 Task: Get directions from Kings Canyon National Park, California, United States to Guadalupe Mountains National Park, Texas, United States departing at 12:00 noon on the 15th of December
Action: Mouse moved to (245, 57)
Screenshot: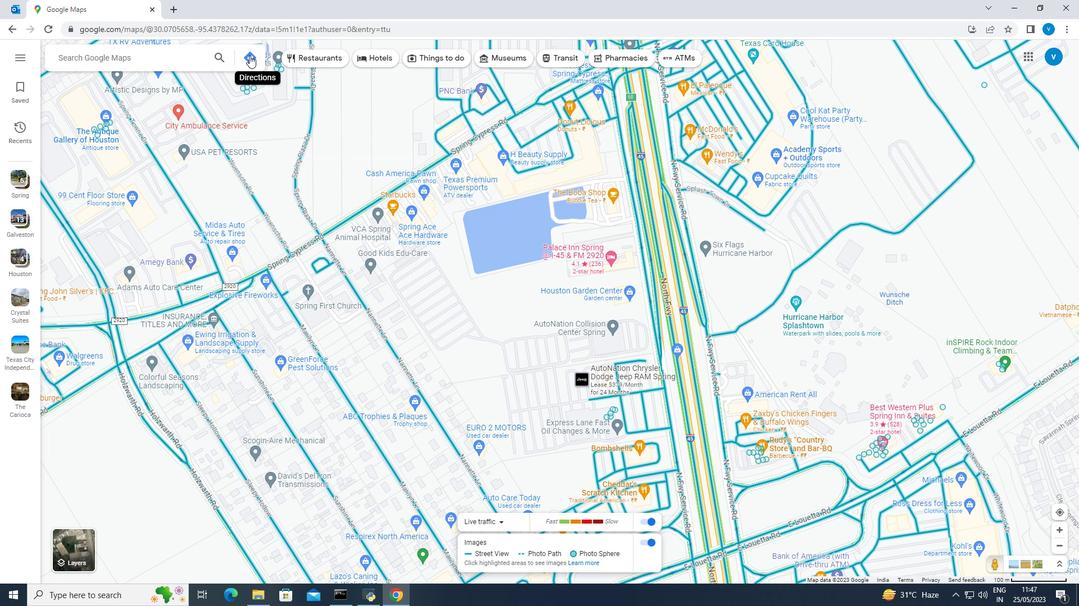 
Action: Mouse pressed left at (245, 57)
Screenshot: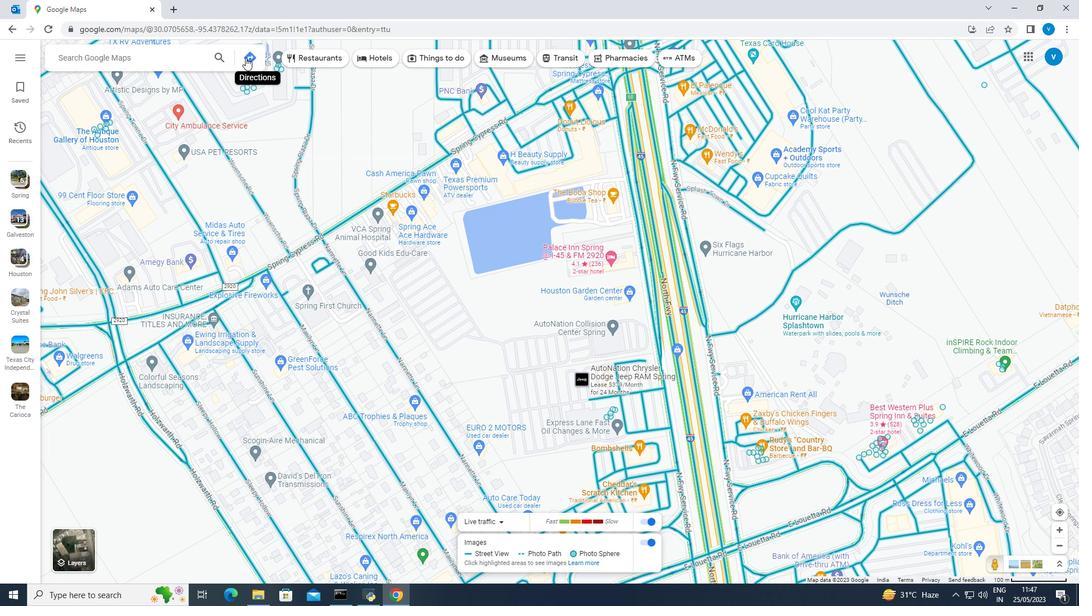 
Action: Mouse moved to (174, 93)
Screenshot: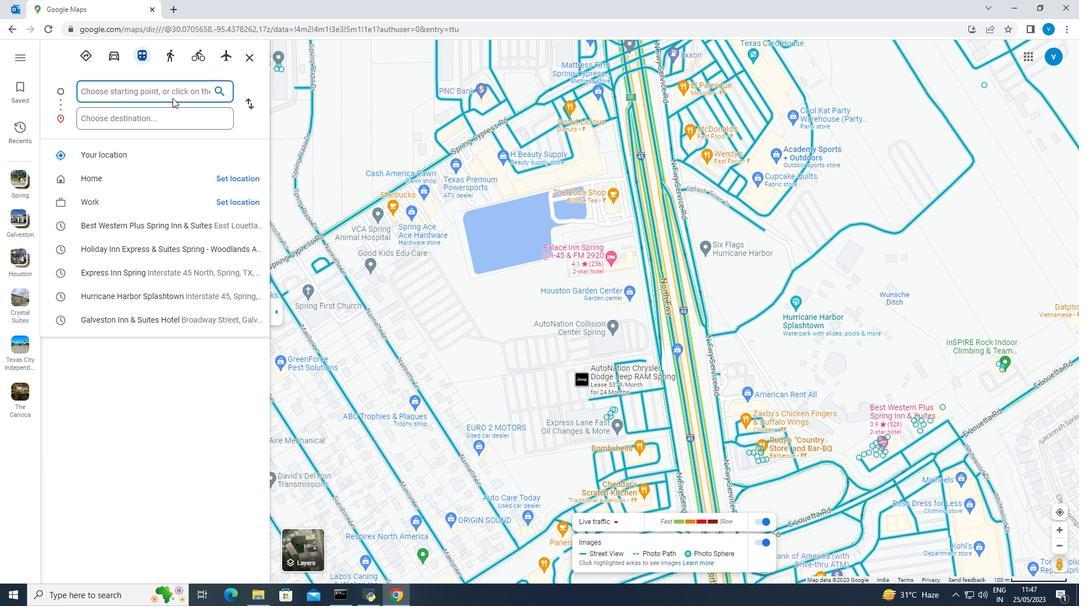 
Action: Key pressed <Key.shift><Key.shift><Key.shift><Key.shift><Key.shift>Kings<Key.space><Key.shift><Key.shift><Key.shift>Canyon<Key.space><Key.shift><Key.shift><Key.shift><Key.shift>National<Key.space><Key.shift><Key.shift><Key.shift><Key.shift>Park,<Key.space><Key.shift><Key.shift><Key.shift><Key.shift><Key.shift>California,<Key.space><Key.shift>United<Key.space><Key.shift><Key.shift><Key.shift><Key.shift><Key.shift>States
Screenshot: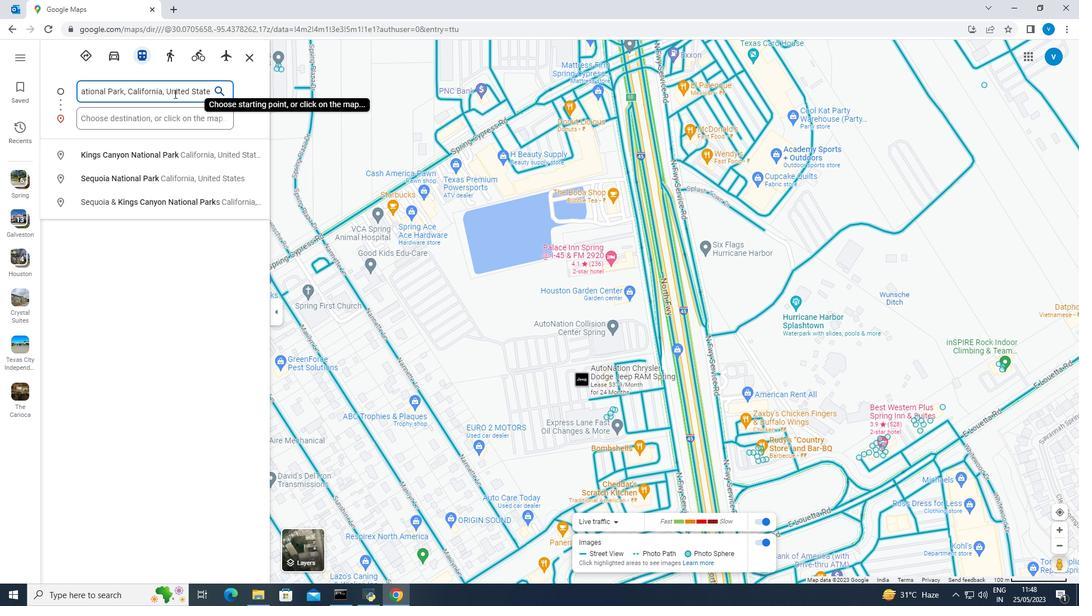 
Action: Mouse moved to (189, 118)
Screenshot: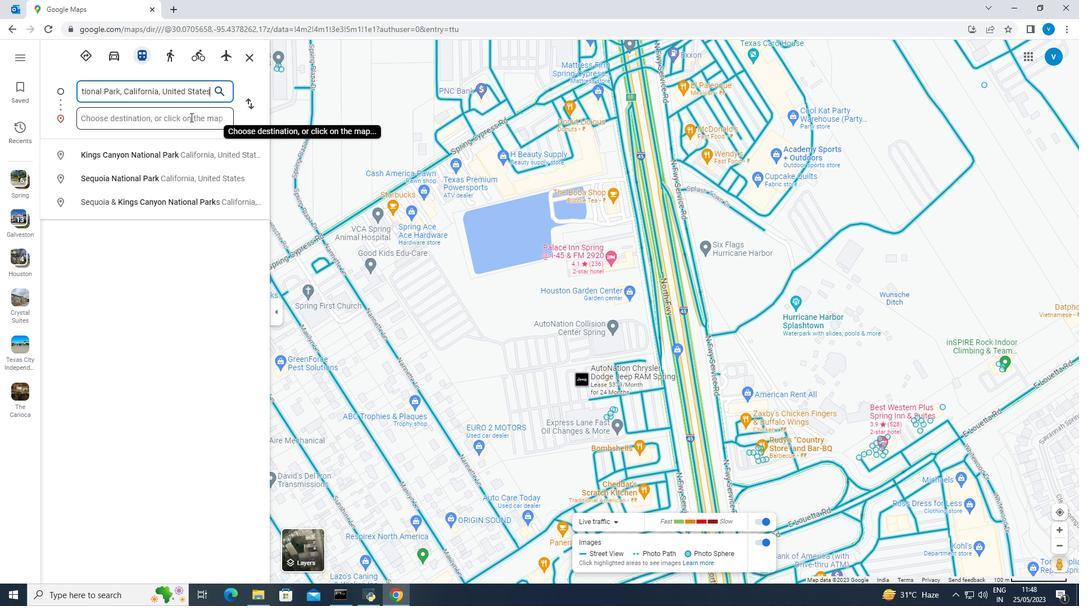 
Action: Mouse pressed left at (189, 118)
Screenshot: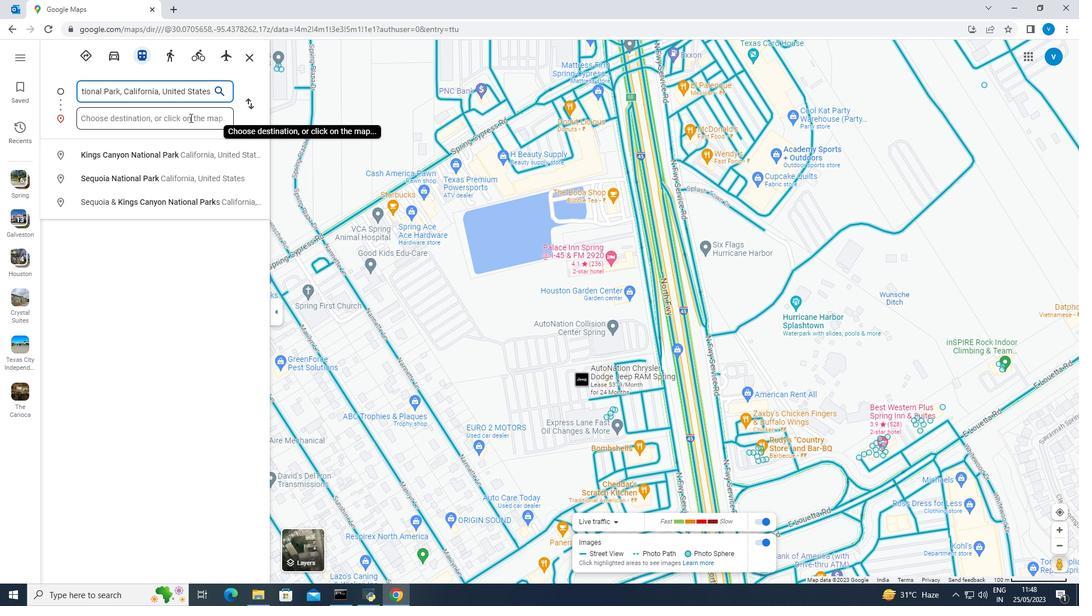 
Action: Mouse moved to (189, 118)
Screenshot: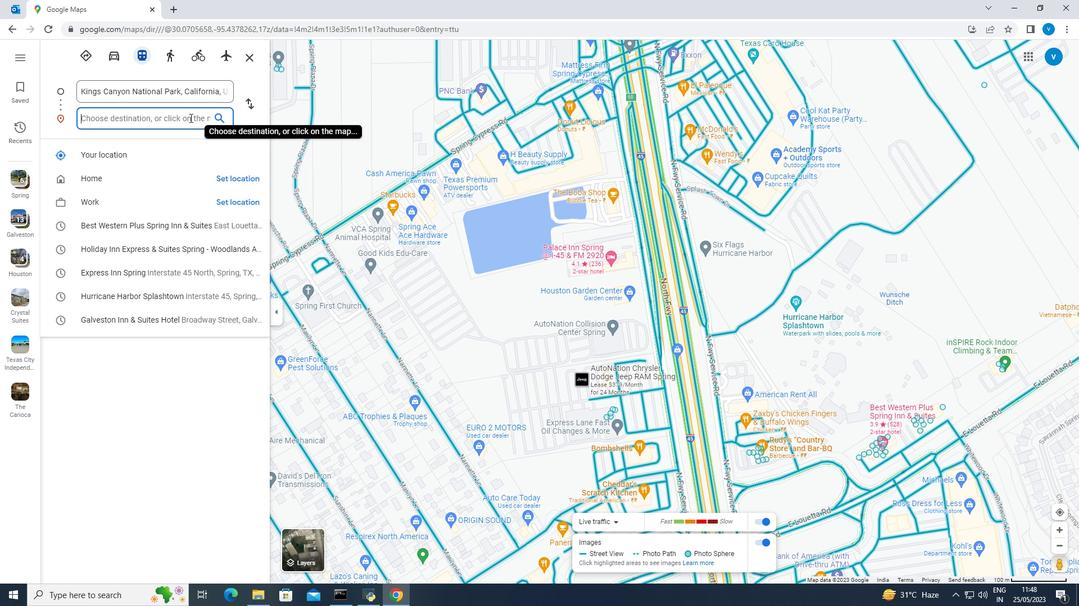 
Action: Key pressed <Key.shift><Key.shift><Key.shift><Key.shift>Guadalupe<Key.space><Key.shift><Key.shift><Key.shift><Key.shift>Mountains<Key.space><Key.shift><Key.shift>National<Key.space><Key.shift><Key.shift><Key.shift><Key.shift><Key.shift><Key.shift><Key.shift><Key.shift><Key.shift><Key.shift><Key.shift><Key.shift><Key.shift><Key.shift><Key.shift><Key.shift><Key.shift>Park,<Key.space><Key.shift><Key.shift><Key.shift><Key.shift><Key.shift><Key.shift>Texas,<Key.space><Key.shift><Key.shift><Key.shift>United<Key.space><Key.shift><Key.shift><Key.shift><Key.shift><Key.shift><Key.shift><Key.shift><Key.shift>s<Key.backspace><Key.shift><Key.shift><Key.shift><Key.shift><Key.shift>States<Key.enter>
Screenshot: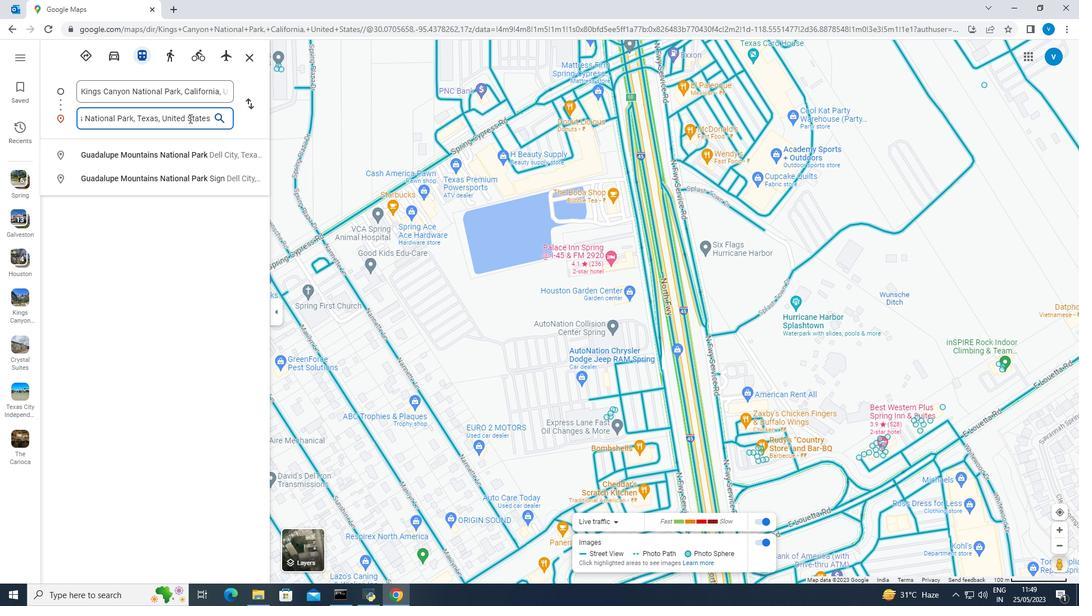 
Action: Mouse moved to (123, 153)
Screenshot: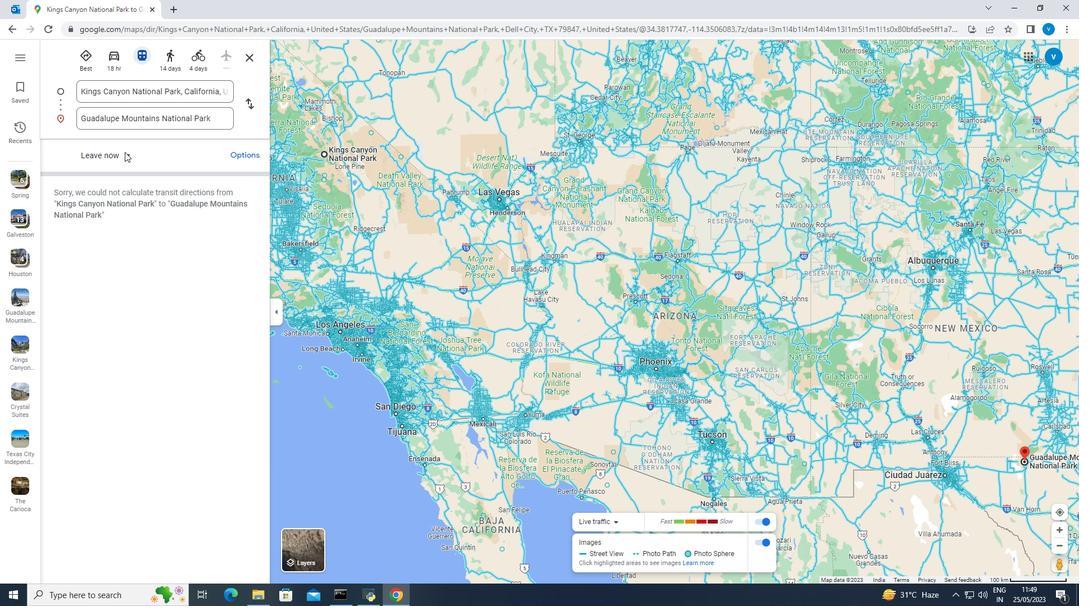 
Action: Mouse pressed left at (123, 153)
Screenshot: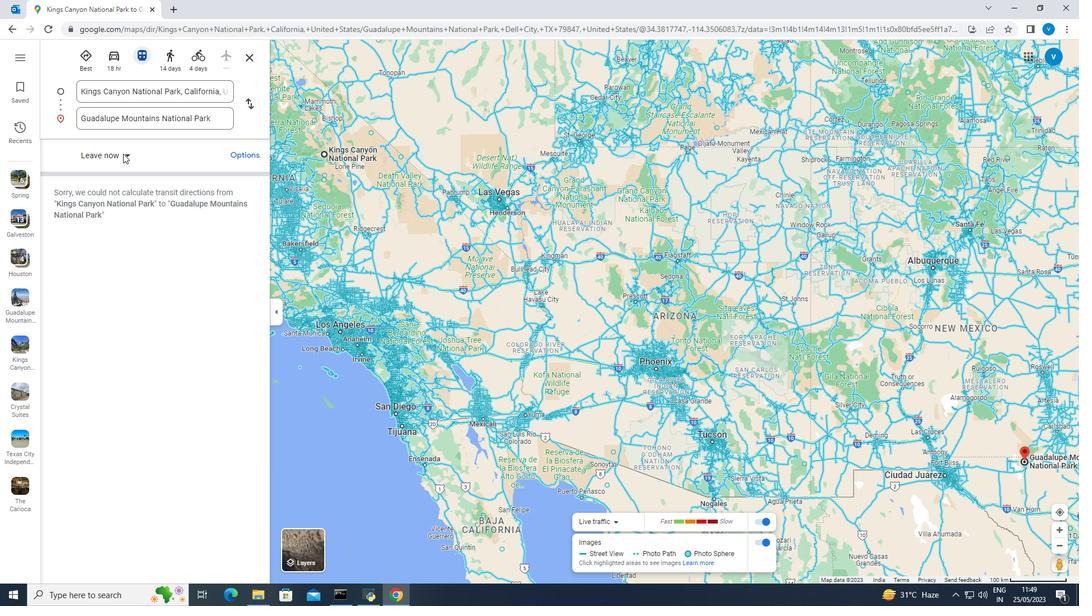 
Action: Mouse moved to (123, 190)
Screenshot: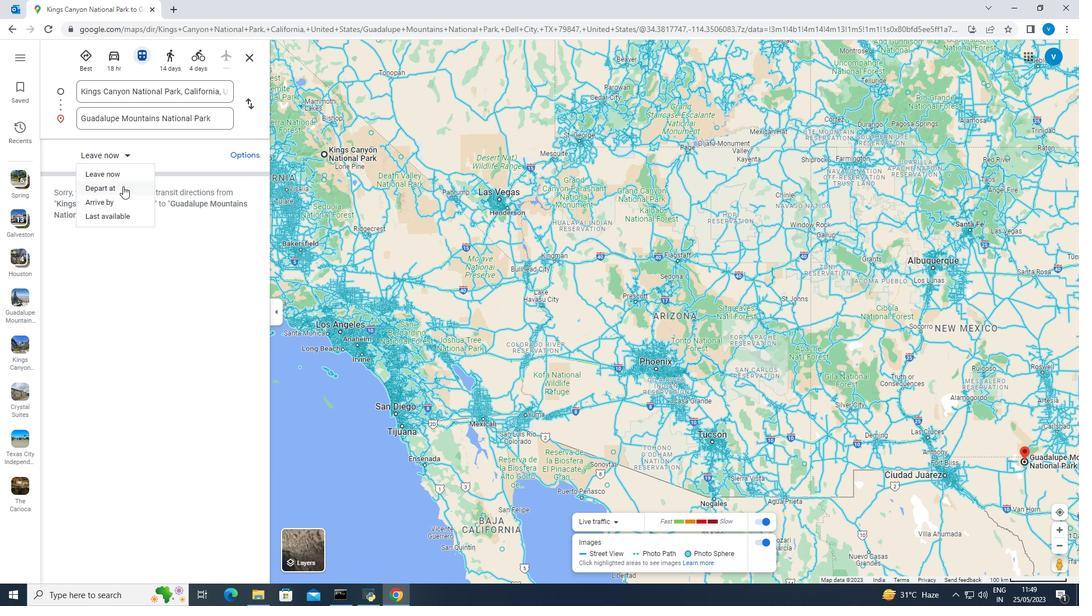 
Action: Mouse pressed left at (123, 190)
Screenshot: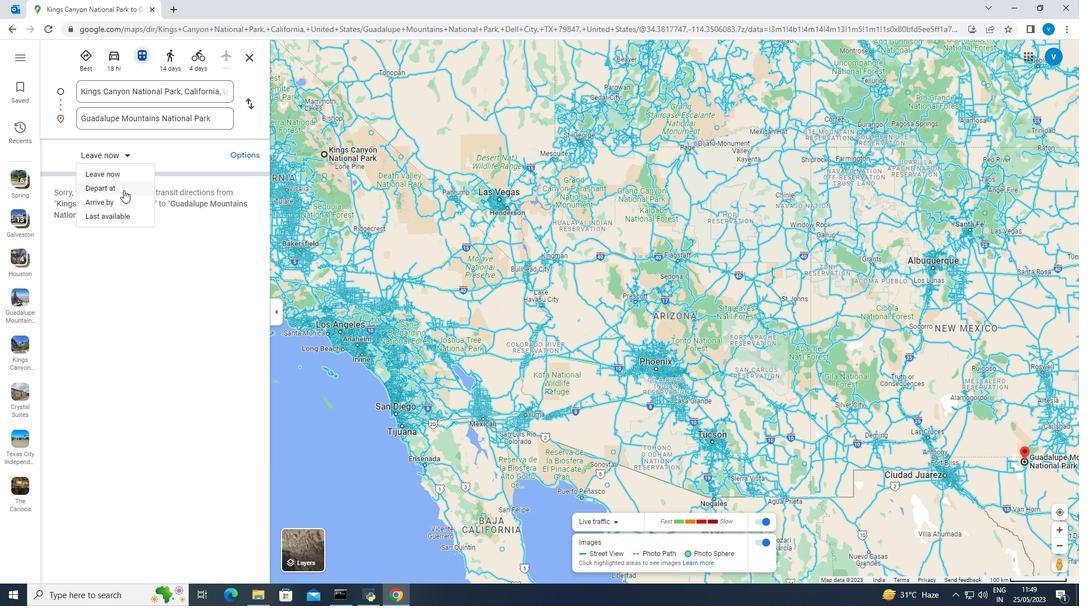 
Action: Mouse moved to (150, 171)
Screenshot: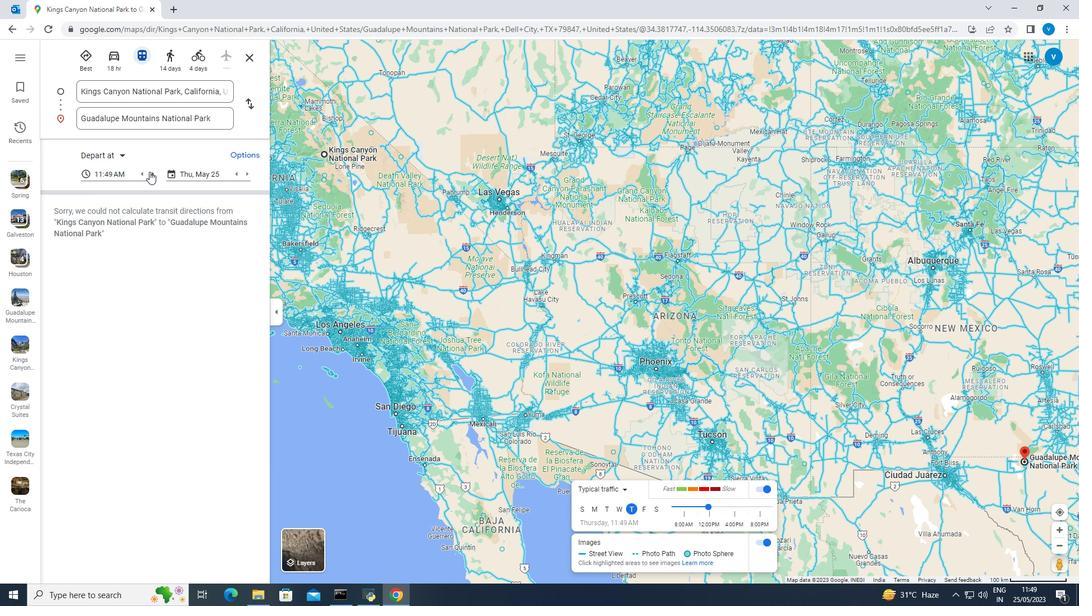 
Action: Mouse pressed left at (150, 171)
Screenshot: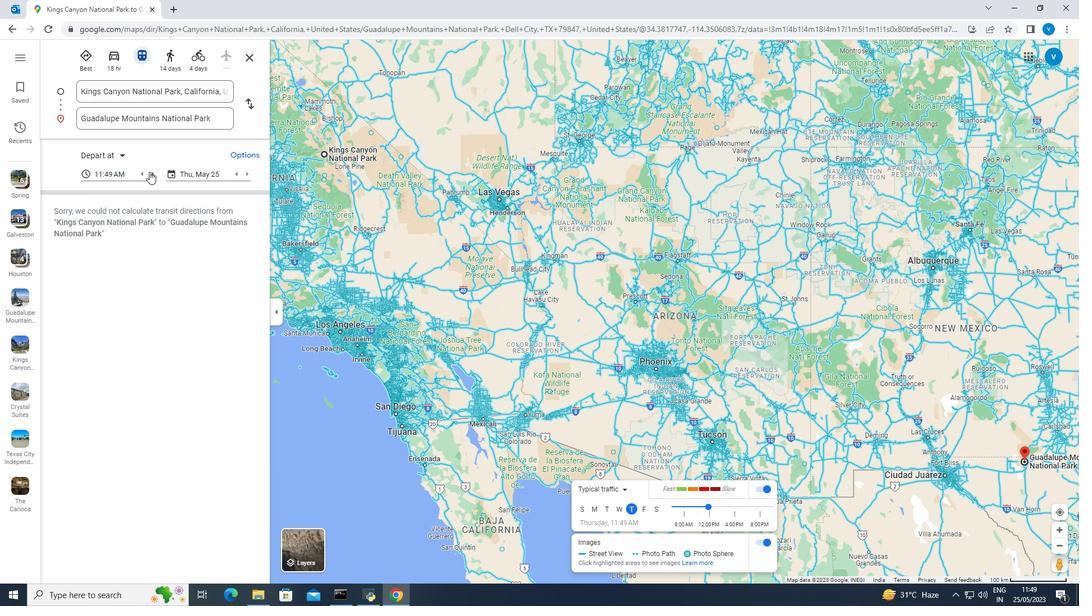 
Action: Mouse moved to (120, 176)
Screenshot: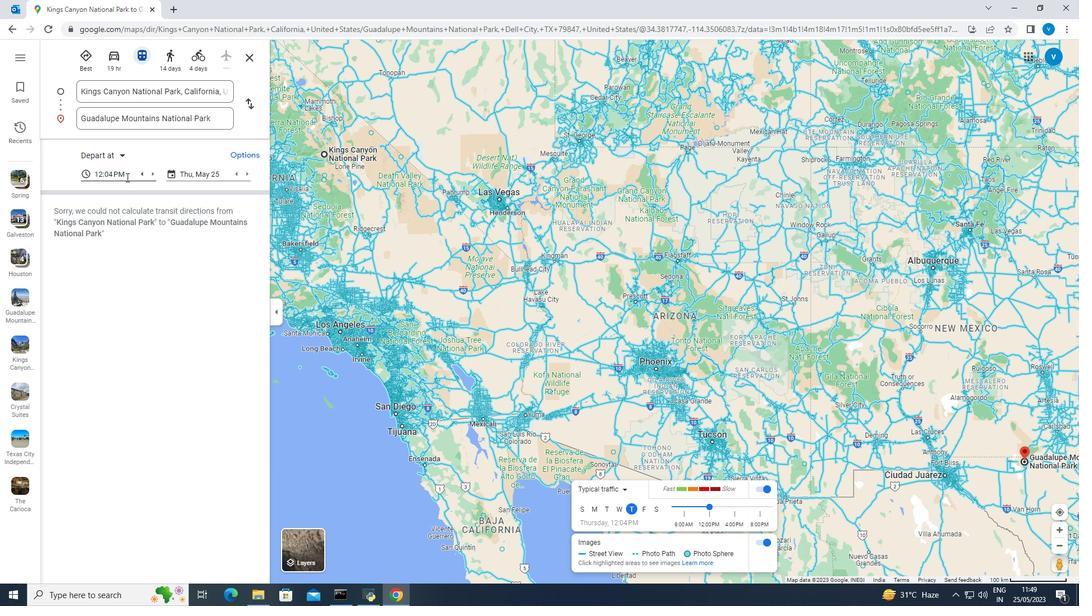 
Action: Mouse pressed left at (120, 176)
Screenshot: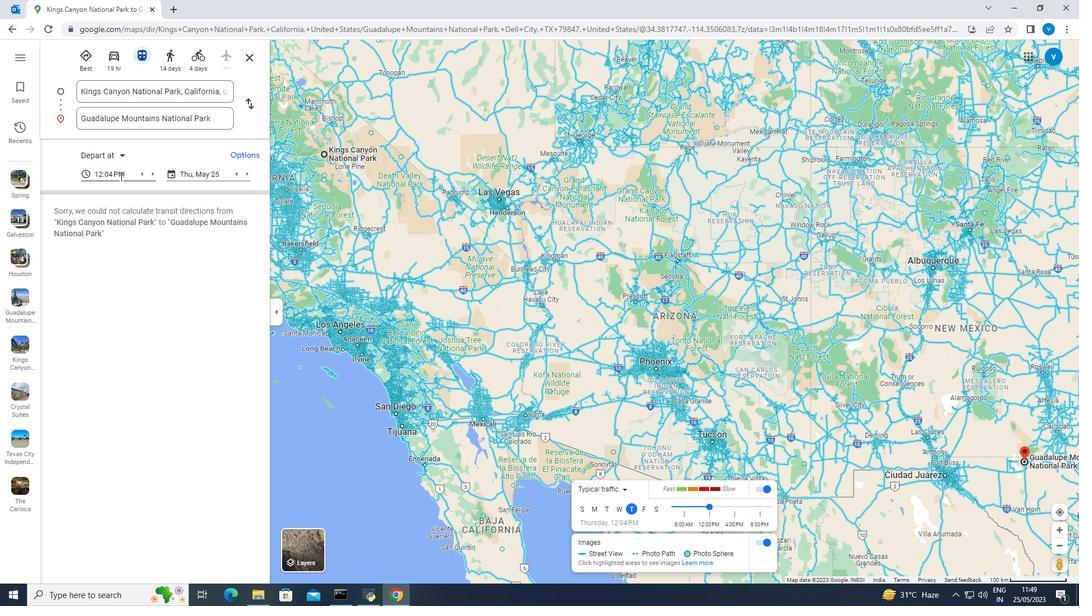 
Action: Mouse moved to (106, 305)
Screenshot: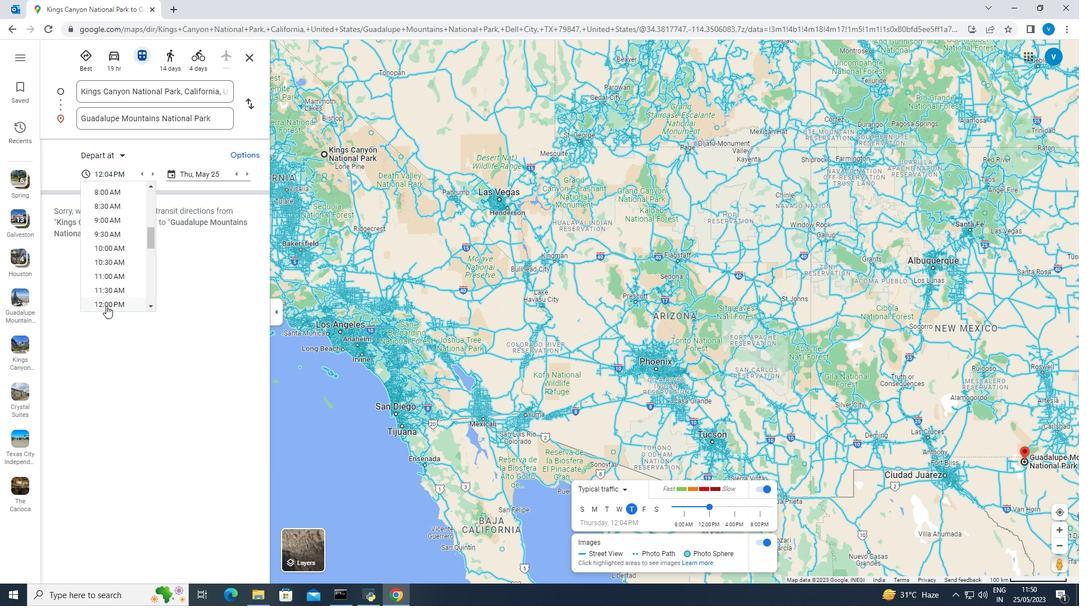
Action: Mouse pressed left at (106, 305)
Screenshot: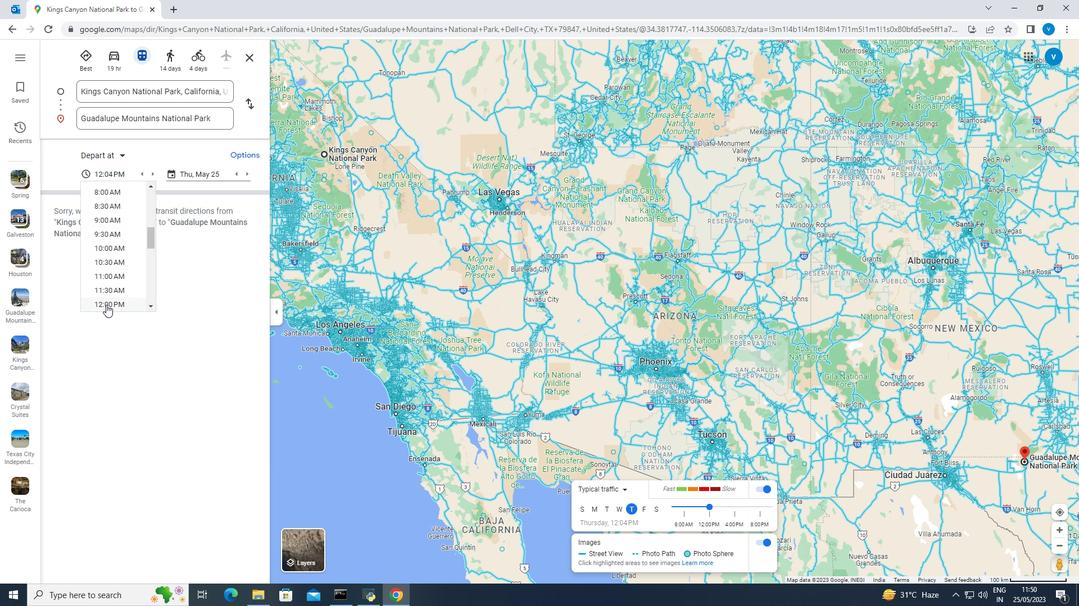 
Action: Mouse moved to (209, 173)
Screenshot: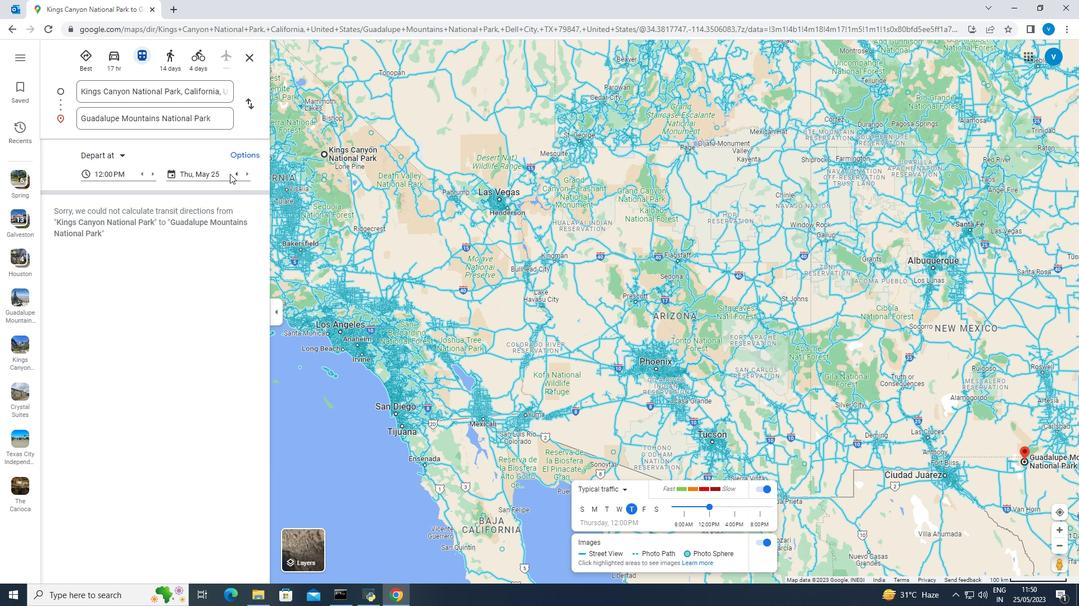 
Action: Mouse pressed left at (209, 173)
Screenshot: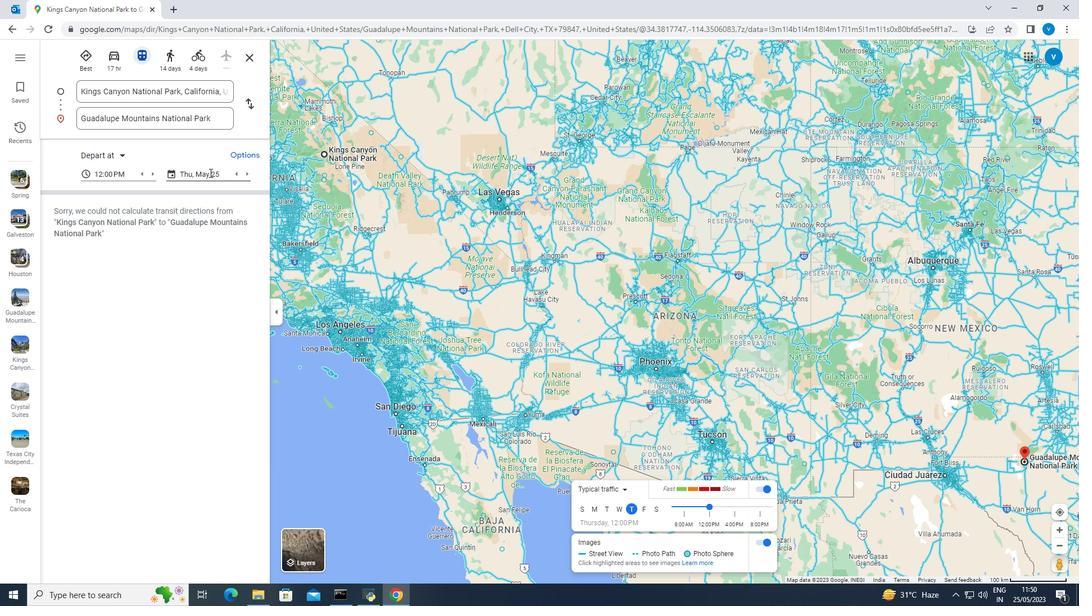 
Action: Mouse moved to (261, 196)
Screenshot: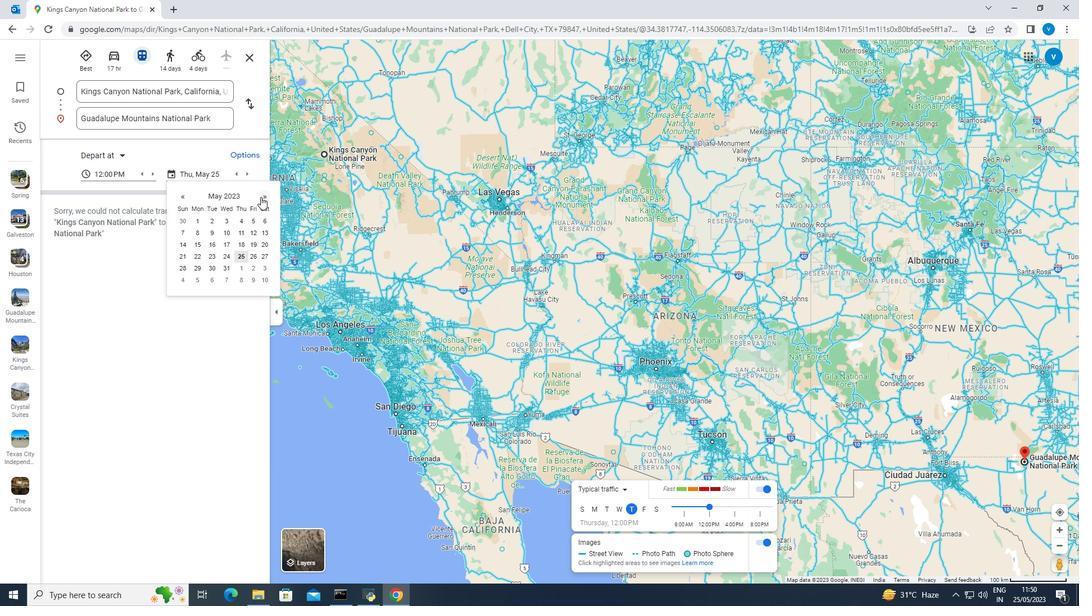 
Action: Mouse pressed left at (261, 196)
Screenshot: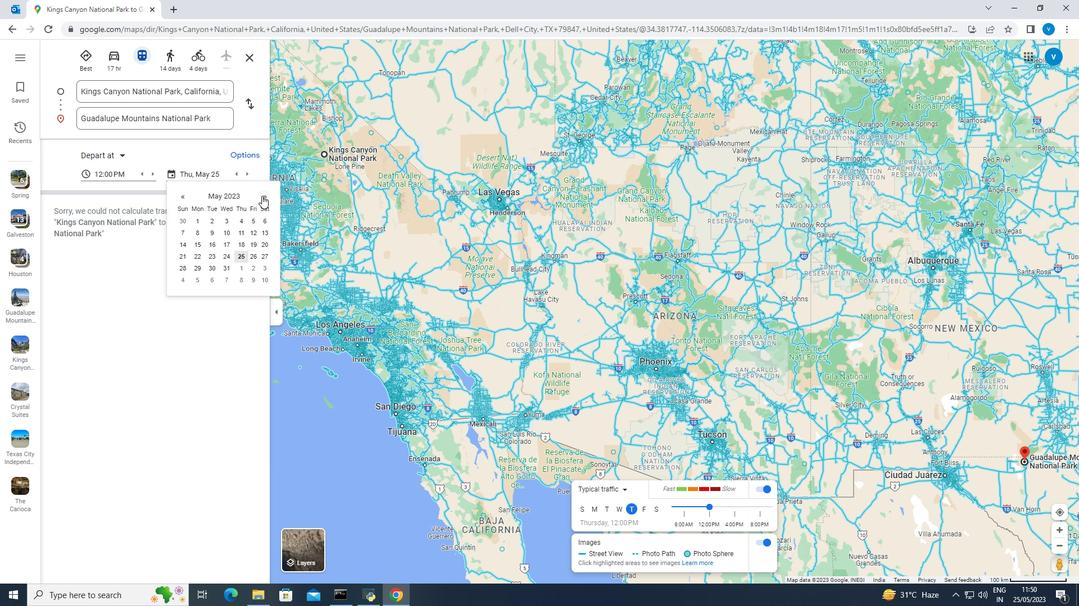 
Action: Mouse moved to (262, 195)
Screenshot: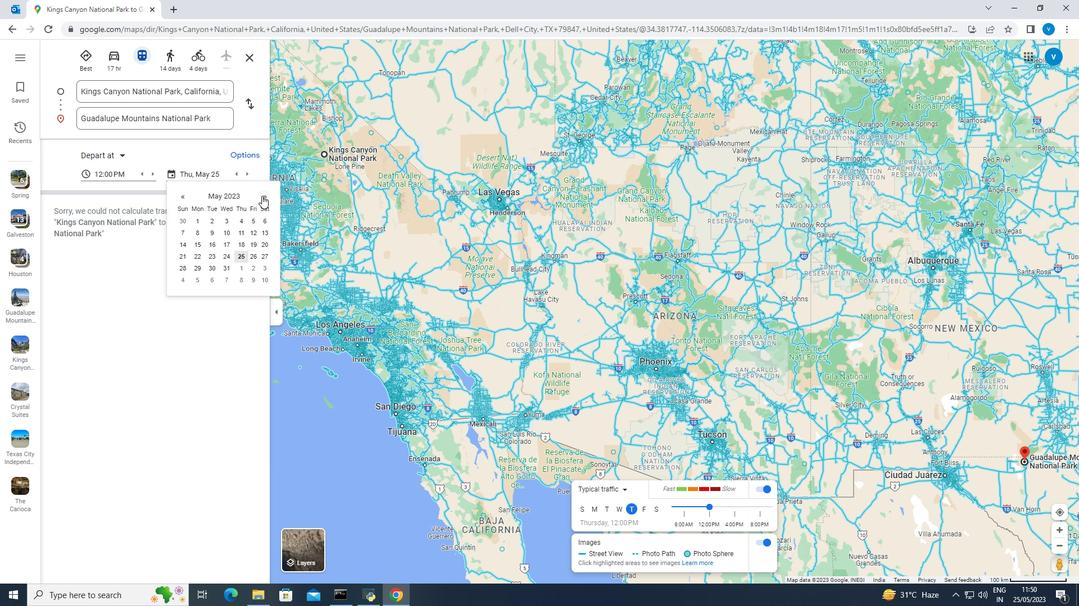 
Action: Mouse pressed left at (262, 195)
Screenshot: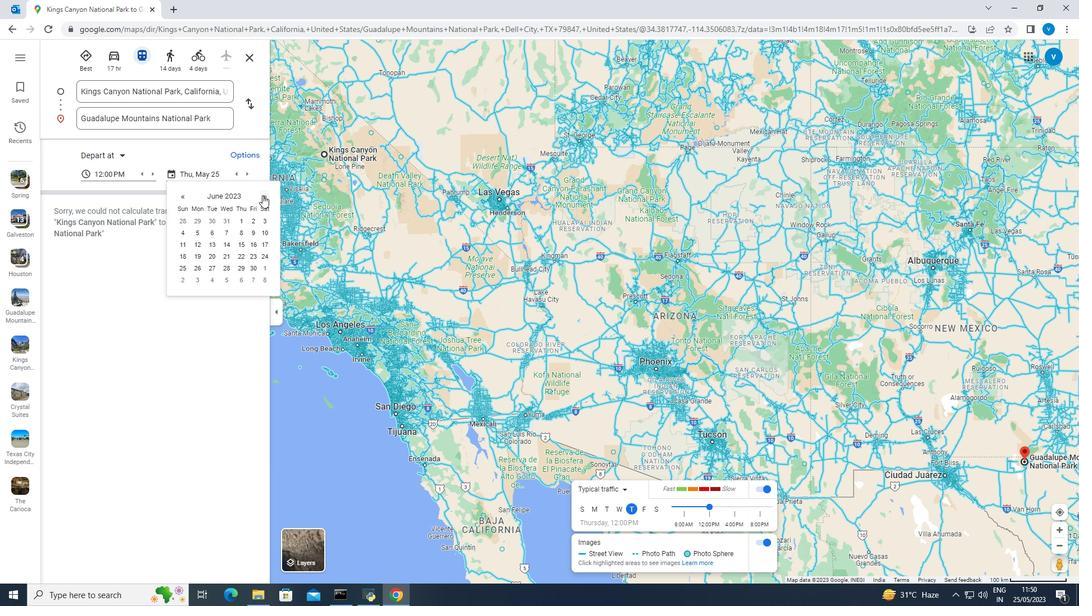 
Action: Mouse moved to (263, 195)
Screenshot: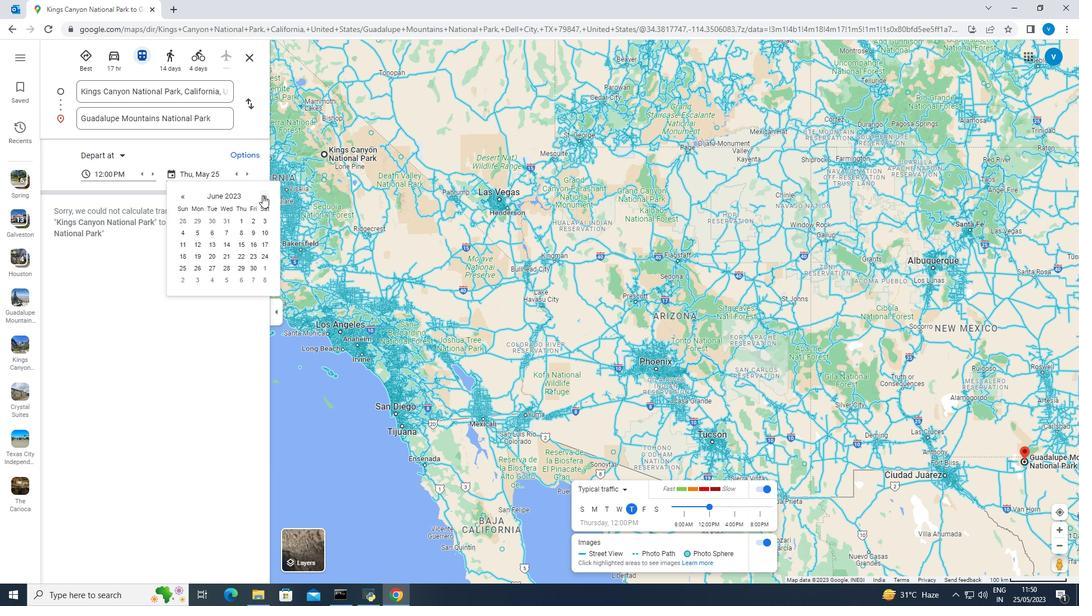 
Action: Mouse pressed left at (263, 195)
Screenshot: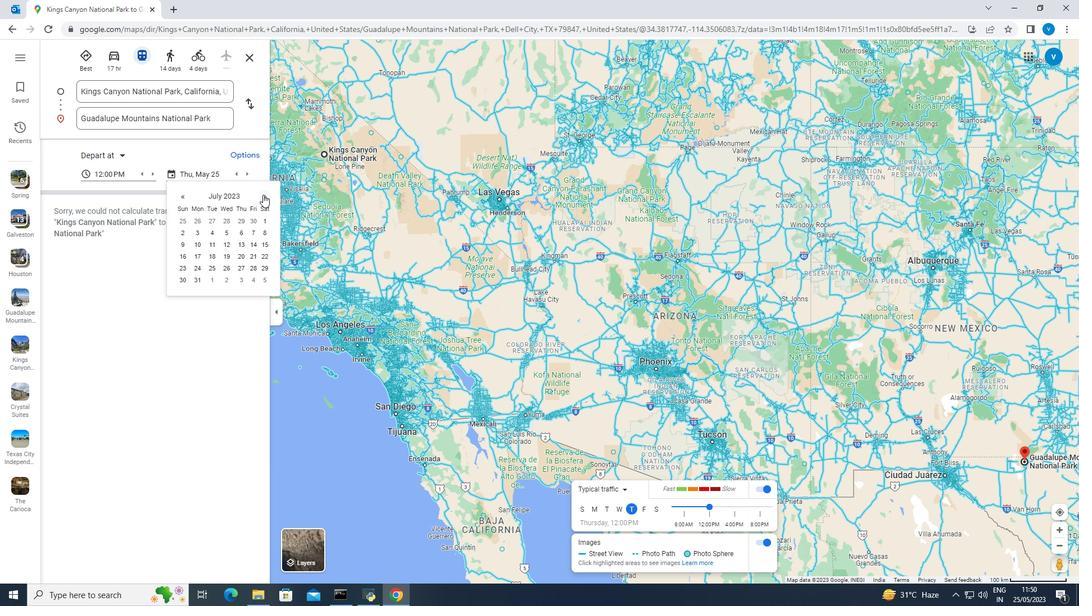
Action: Mouse moved to (264, 195)
Screenshot: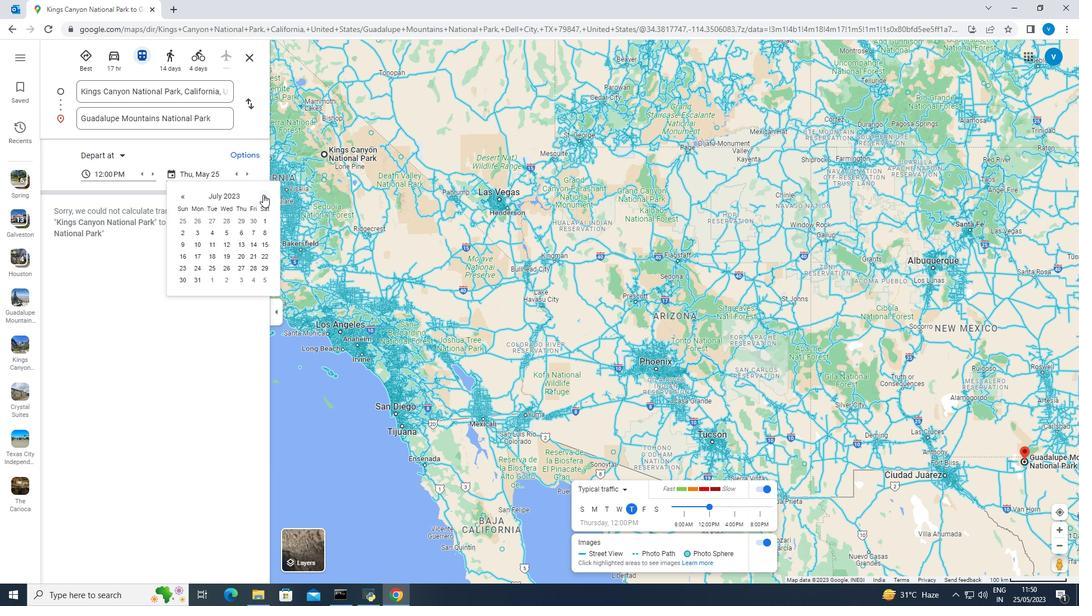
Action: Mouse pressed left at (264, 195)
Screenshot: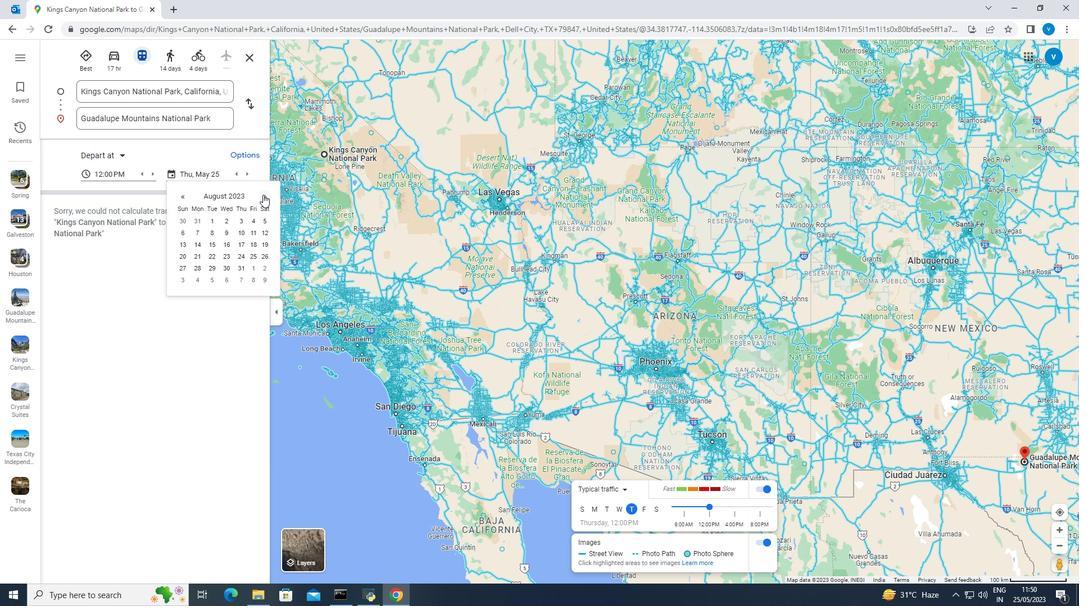 
Action: Mouse moved to (264, 194)
Screenshot: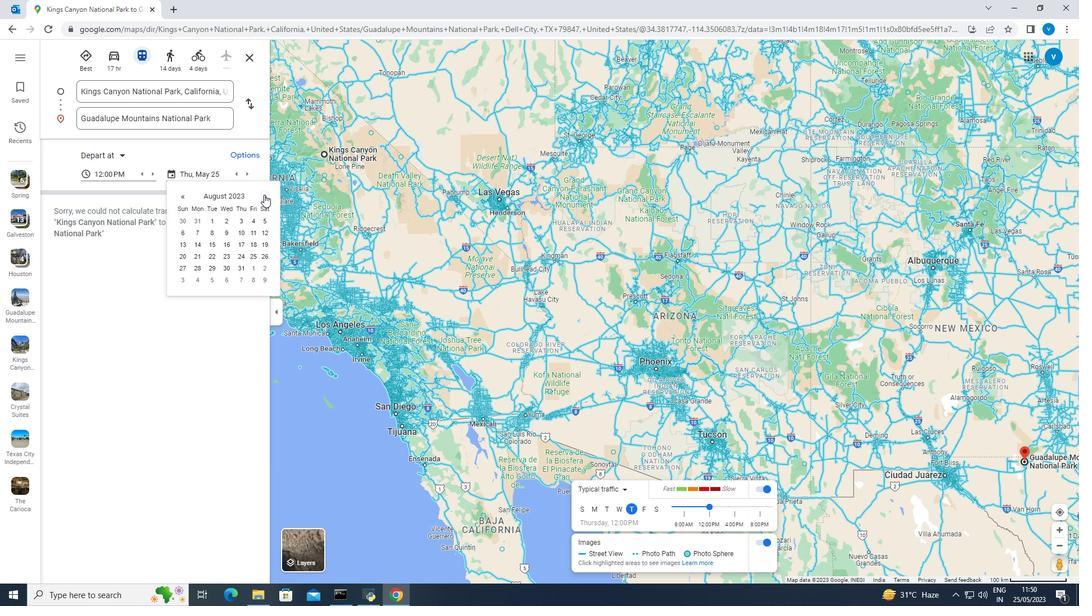 
Action: Mouse pressed left at (264, 194)
Screenshot: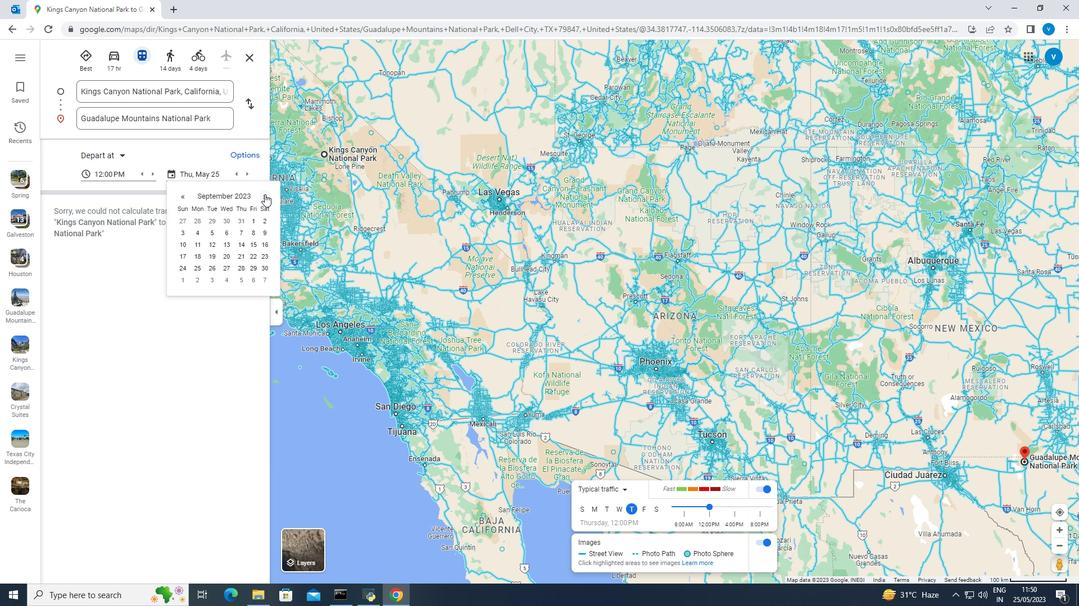 
Action: Mouse pressed left at (264, 194)
Screenshot: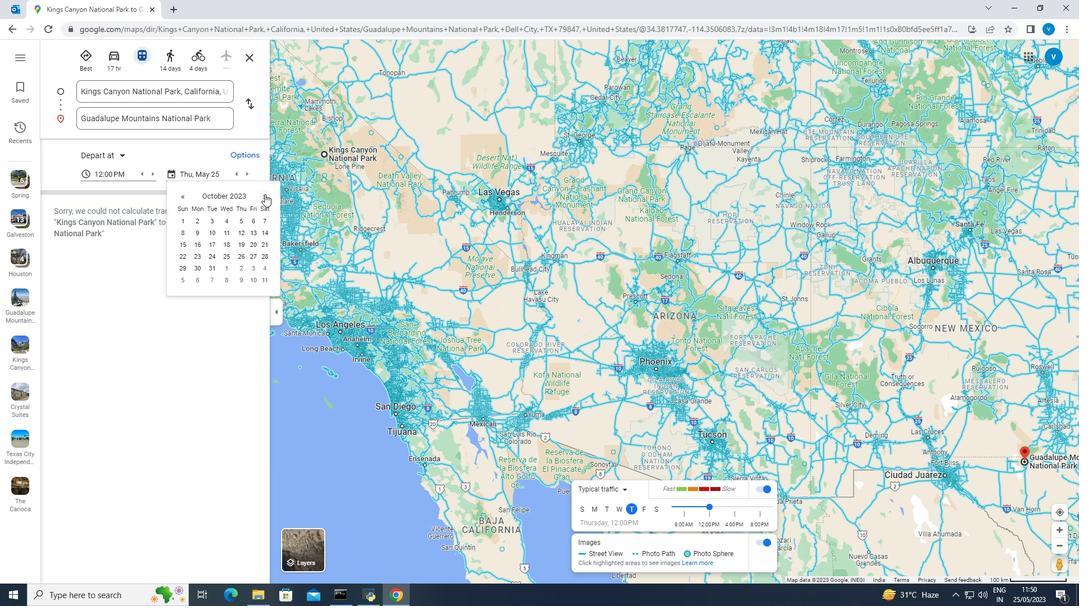 
Action: Mouse moved to (265, 193)
Screenshot: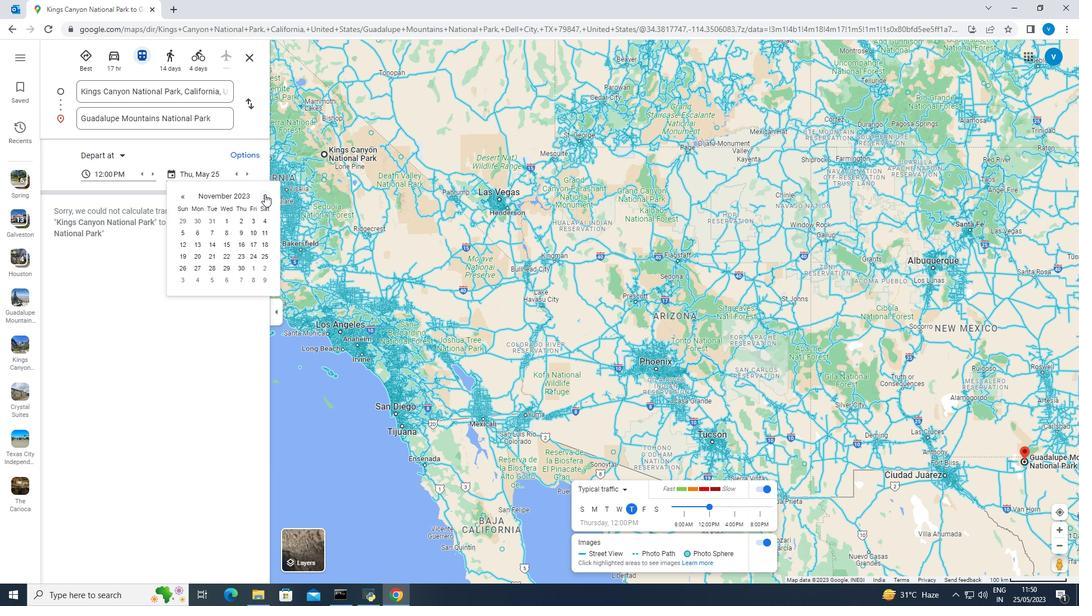 
Action: Mouse pressed left at (265, 193)
Screenshot: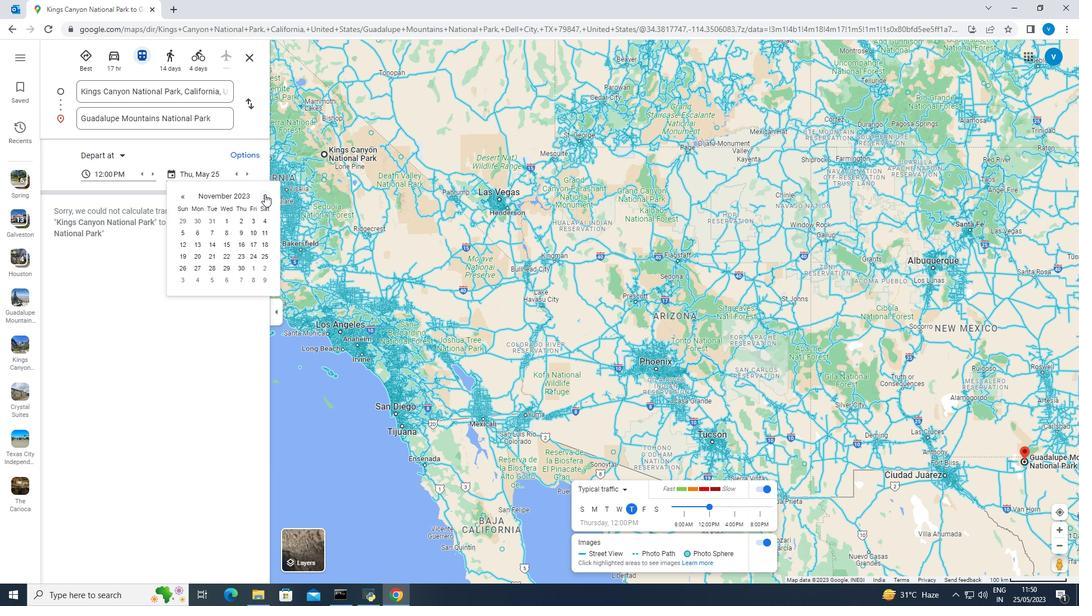 
Action: Mouse moved to (248, 242)
Screenshot: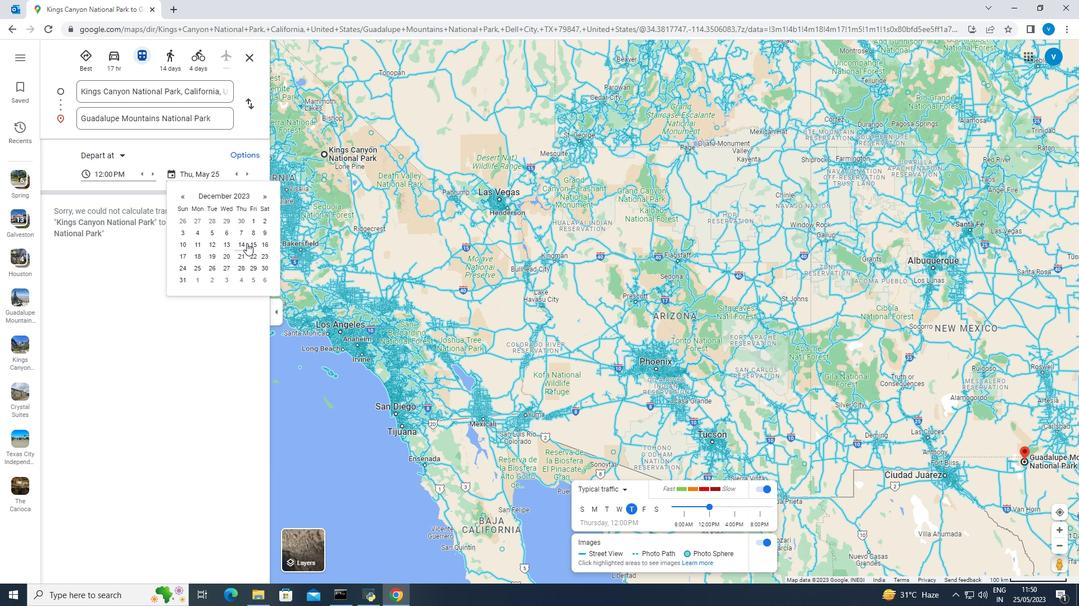 
Action: Mouse pressed left at (248, 242)
Screenshot: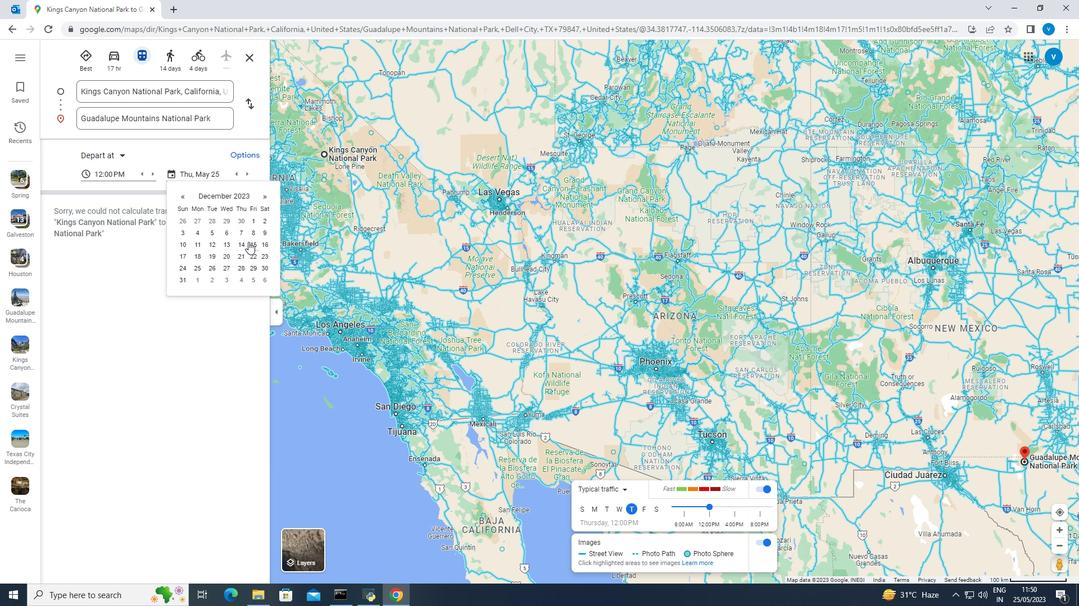 
Action: Mouse moved to (471, 393)
Screenshot: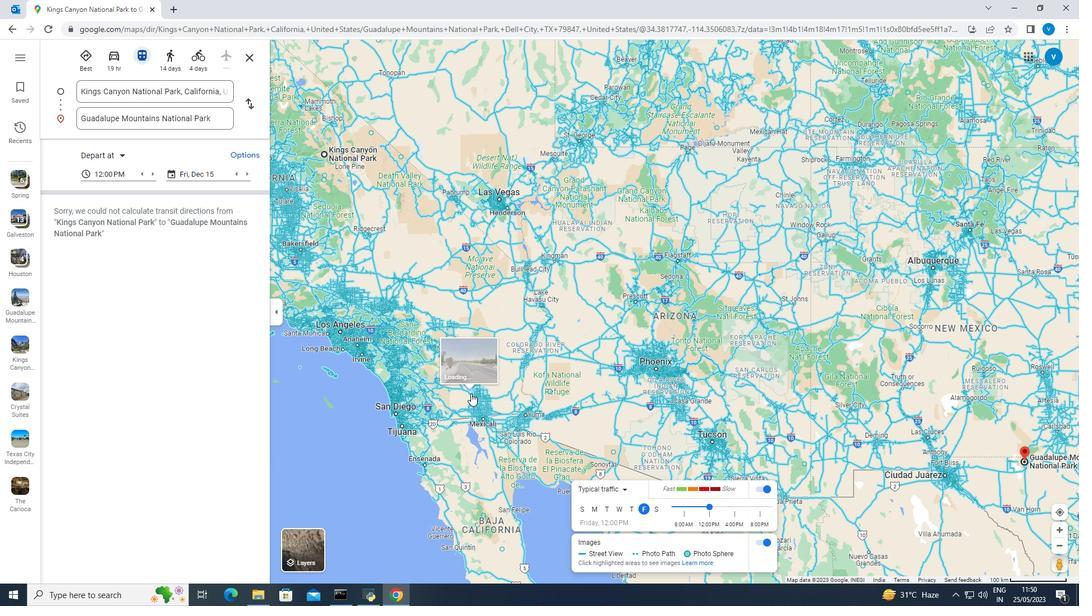 
Action: Mouse scrolled (471, 394) with delta (0, 0)
Screenshot: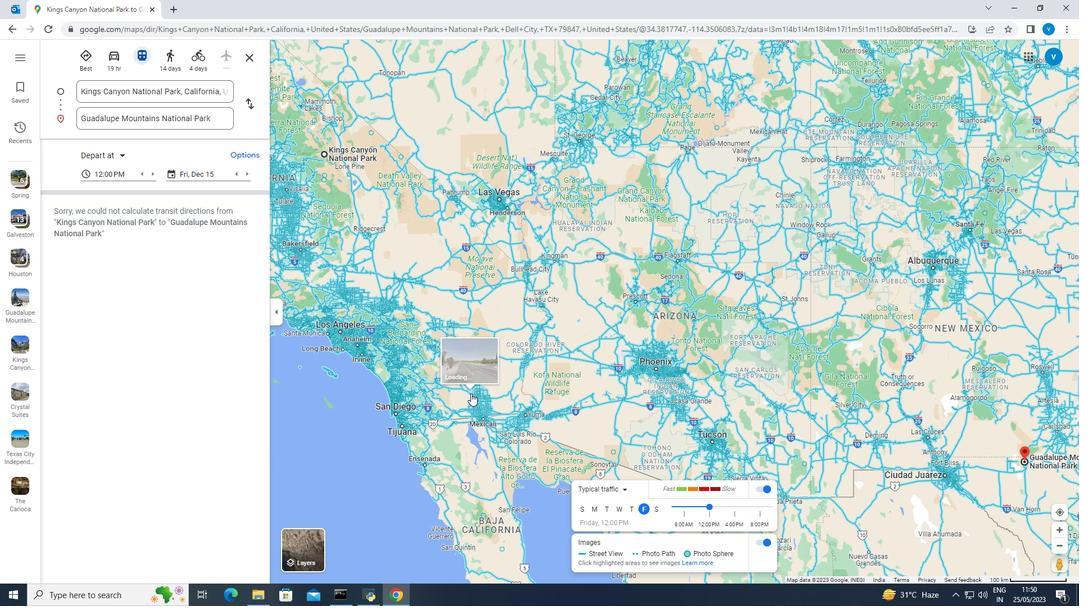 
Action: Mouse scrolled (471, 394) with delta (0, 0)
Screenshot: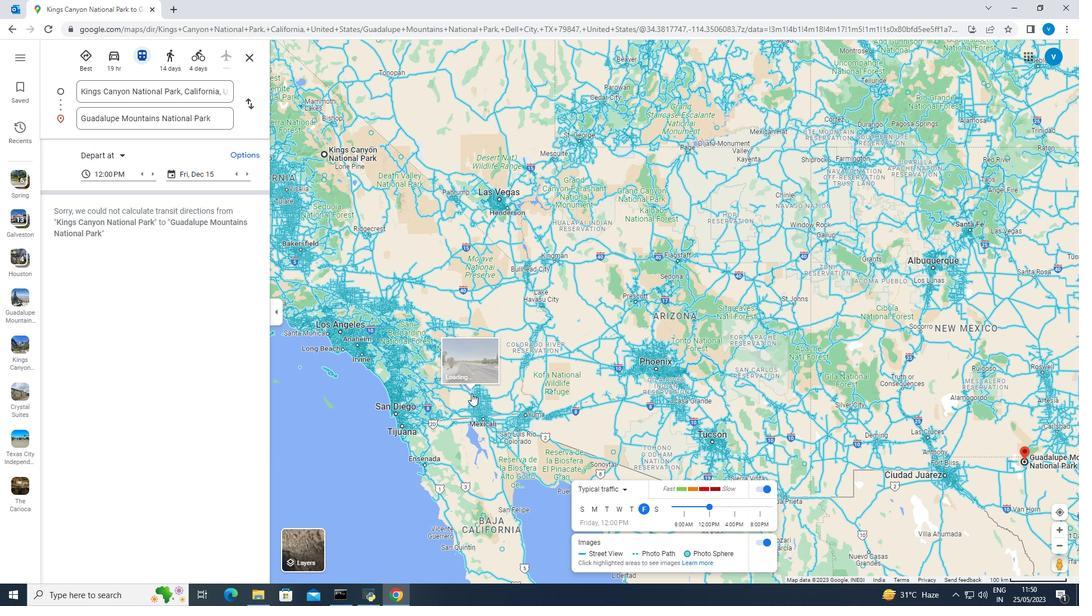 
Action: Mouse scrolled (471, 394) with delta (0, 0)
Screenshot: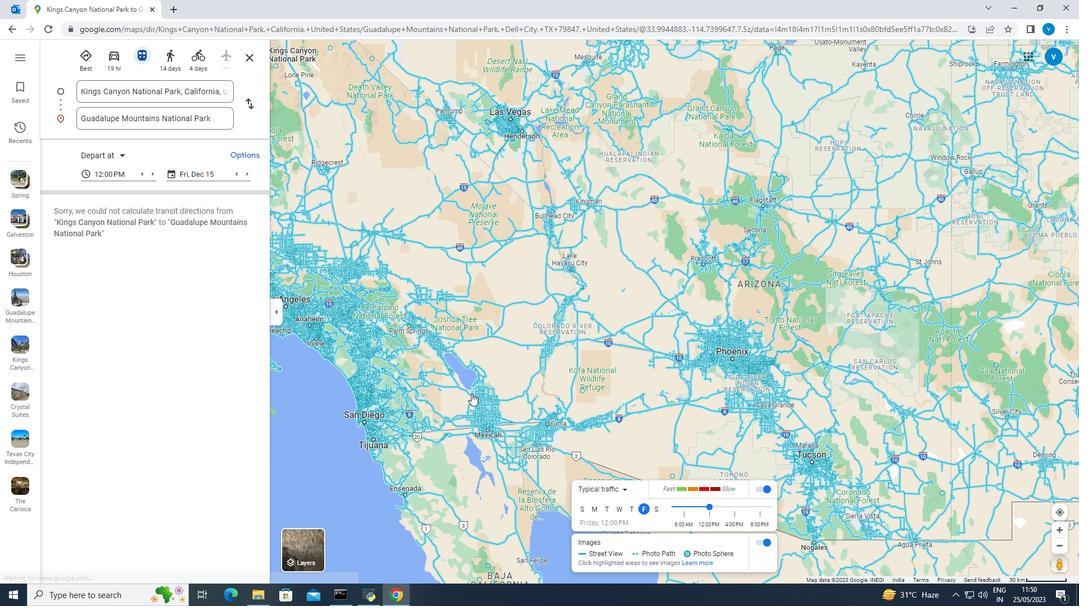 
Action: Mouse scrolled (471, 394) with delta (0, 0)
Screenshot: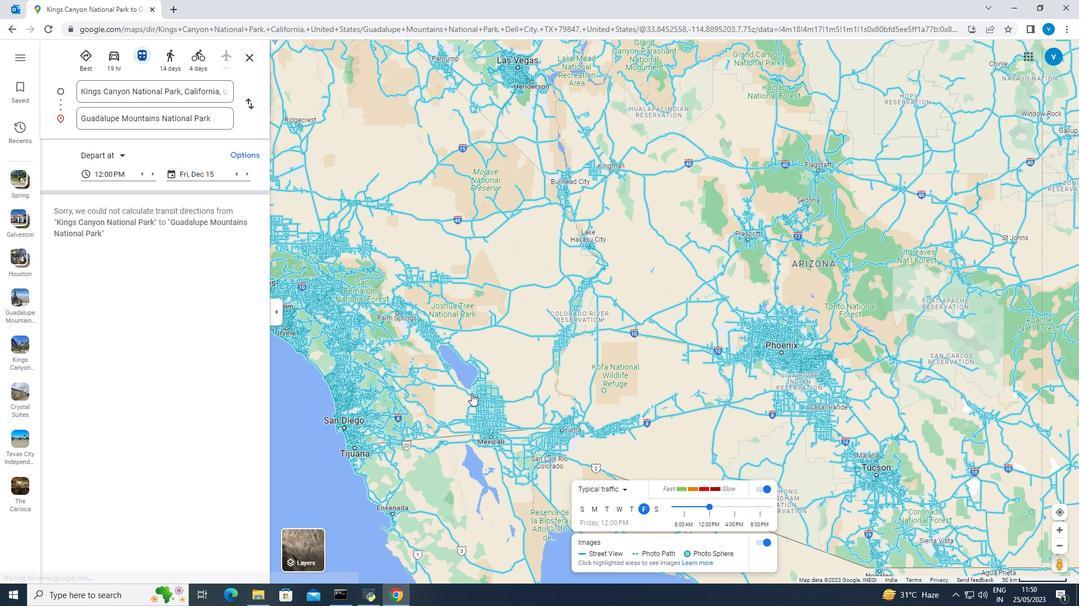 
Action: Mouse moved to (707, 409)
Screenshot: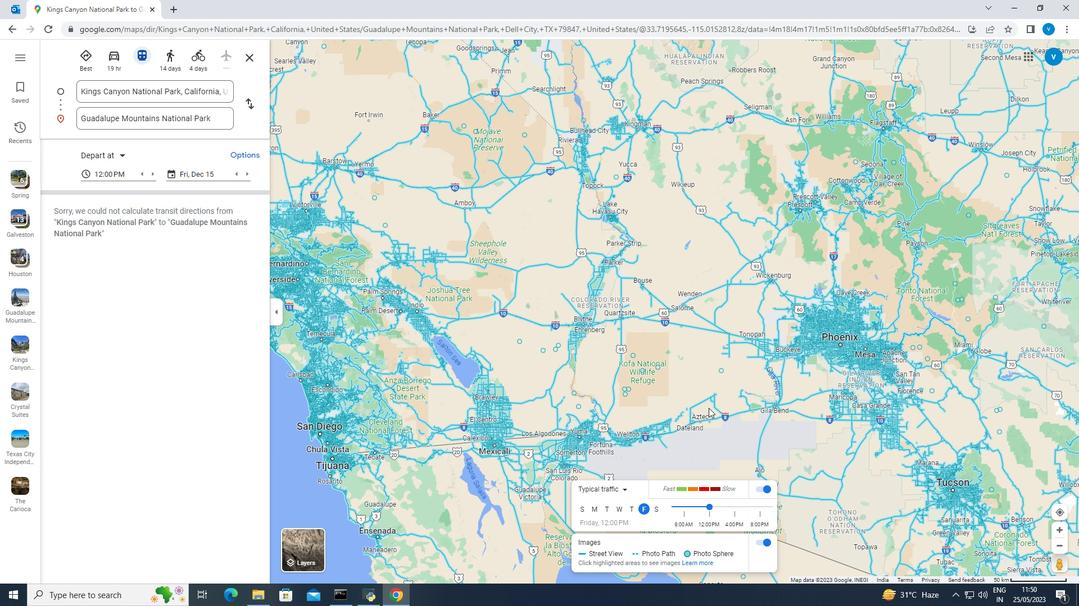 
Action: Mouse pressed left at (707, 409)
Screenshot: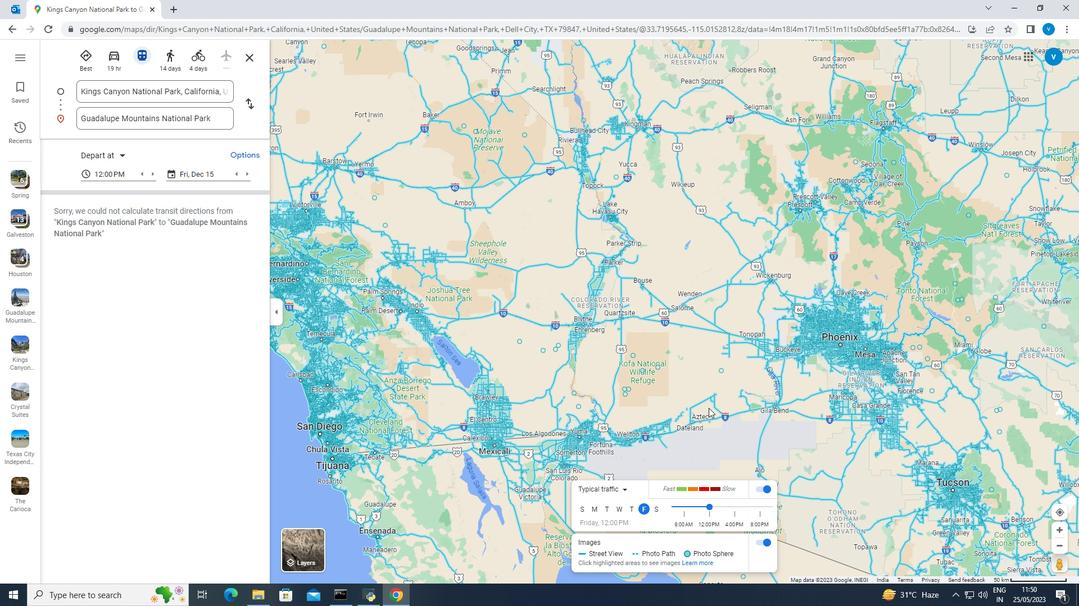 
Action: Mouse moved to (790, 438)
Screenshot: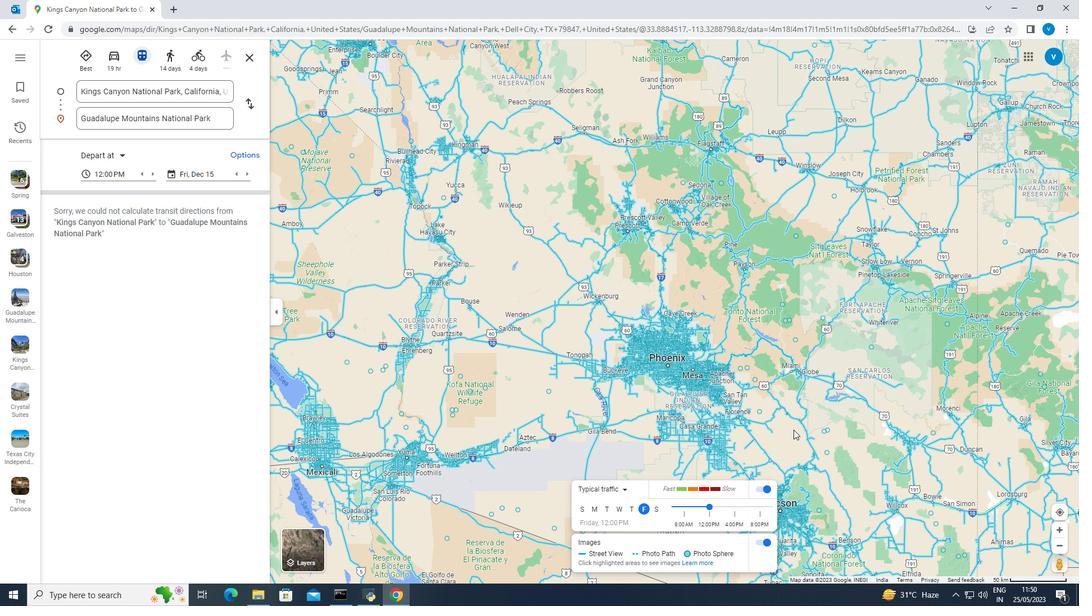 
Action: Mouse pressed left at (790, 438)
Screenshot: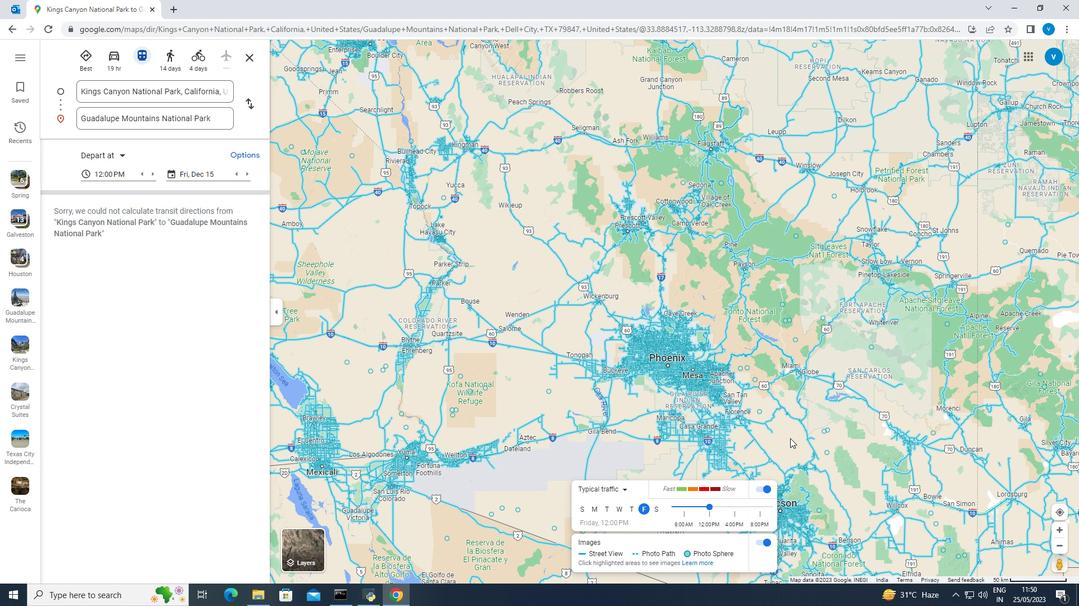 
Action: Mouse moved to (797, 448)
Screenshot: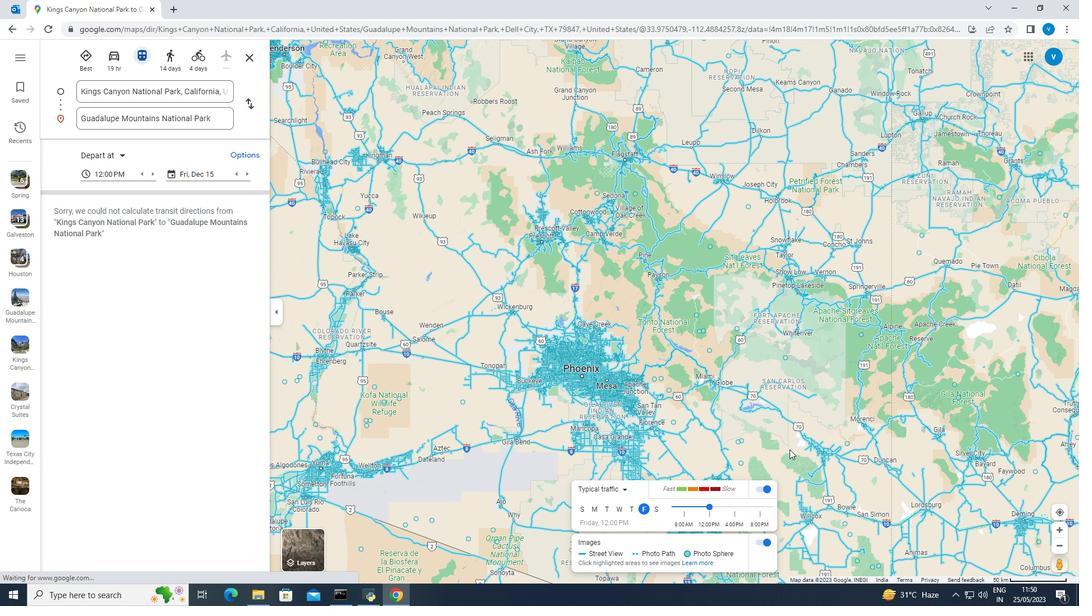 
Action: Mouse pressed left at (797, 448)
Screenshot: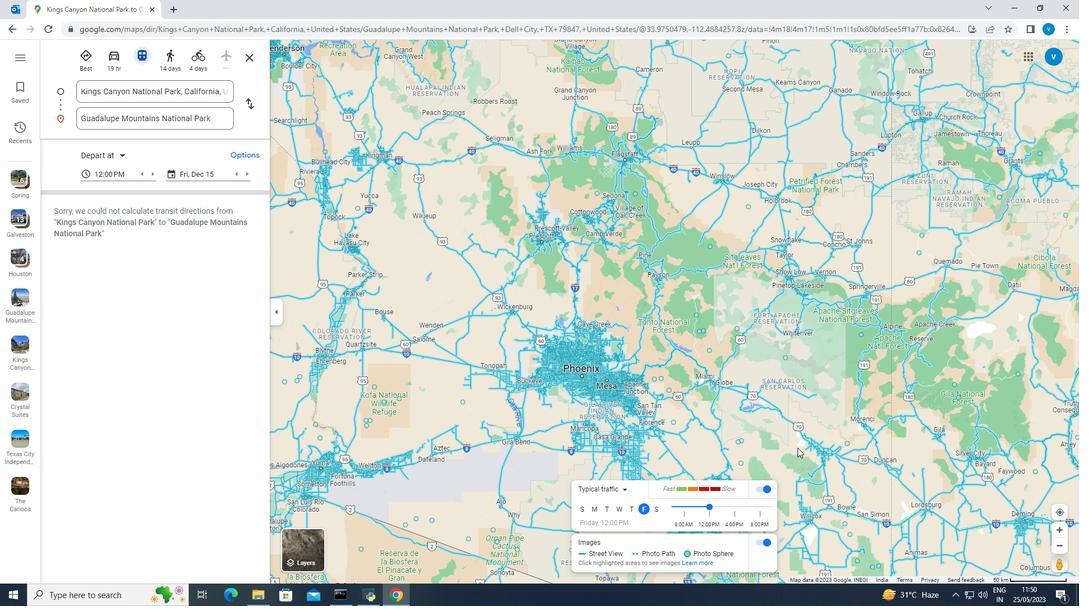 
Action: Mouse moved to (789, 404)
Screenshot: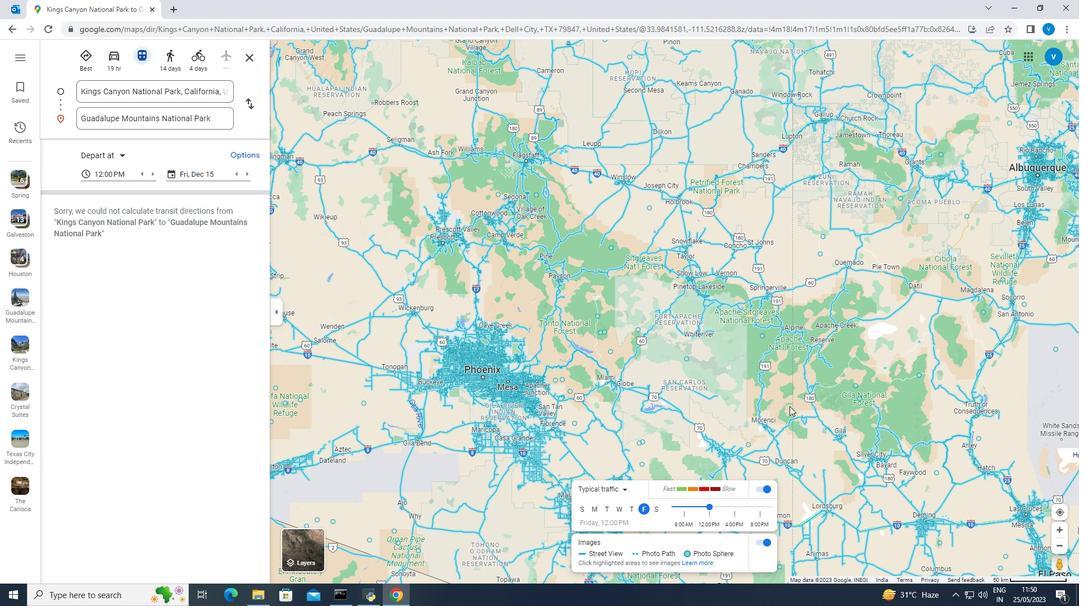 
Action: Mouse pressed left at (789, 404)
Screenshot: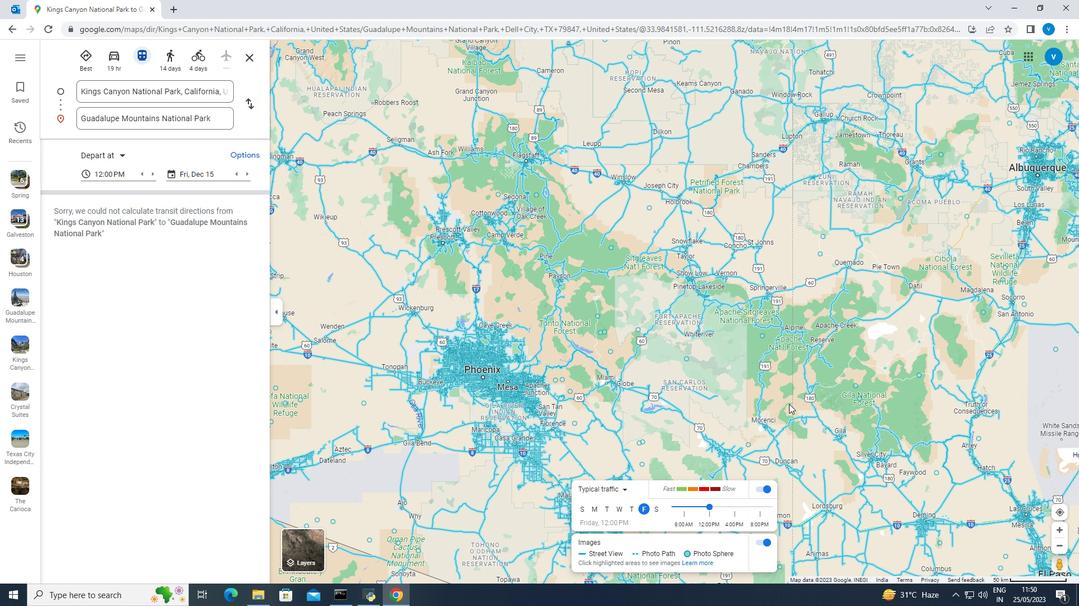 
Action: Mouse moved to (848, 408)
Screenshot: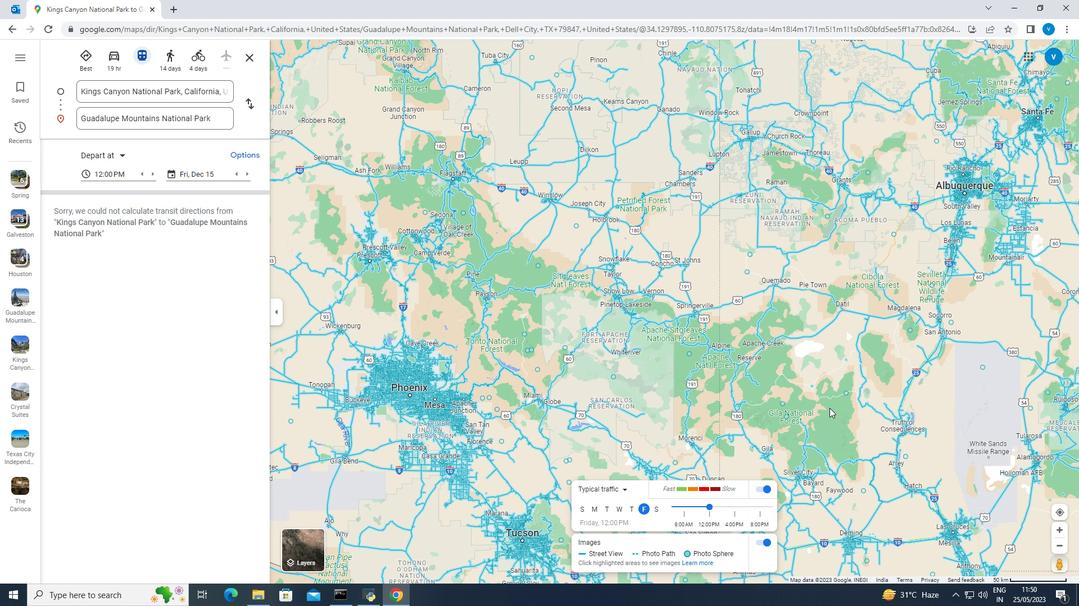 
Action: Mouse pressed left at (848, 408)
Screenshot: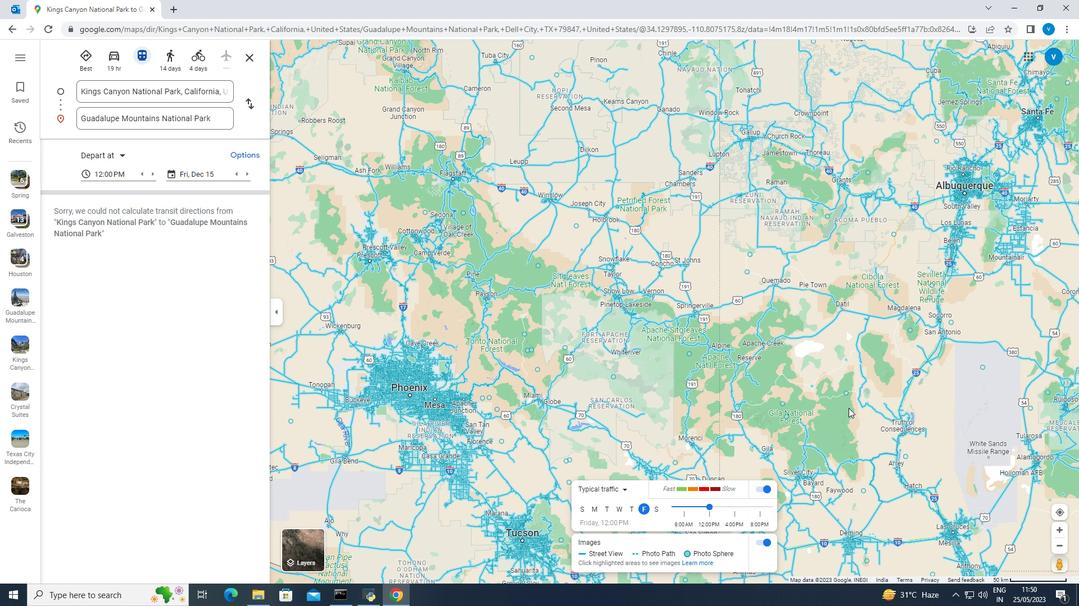 
Action: Mouse moved to (868, 408)
Screenshot: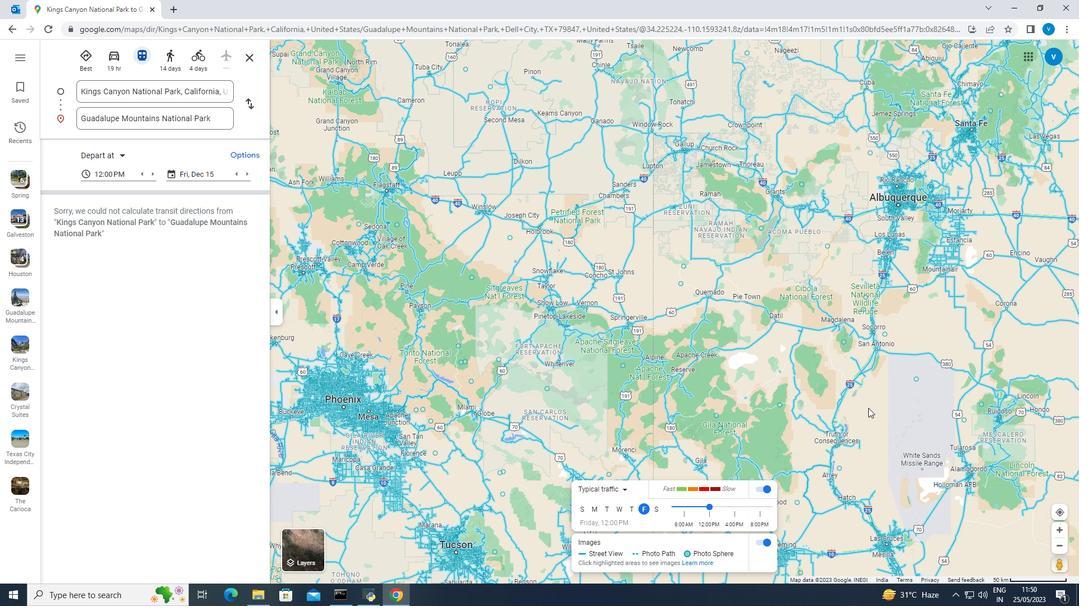 
Action: Mouse pressed left at (868, 408)
Screenshot: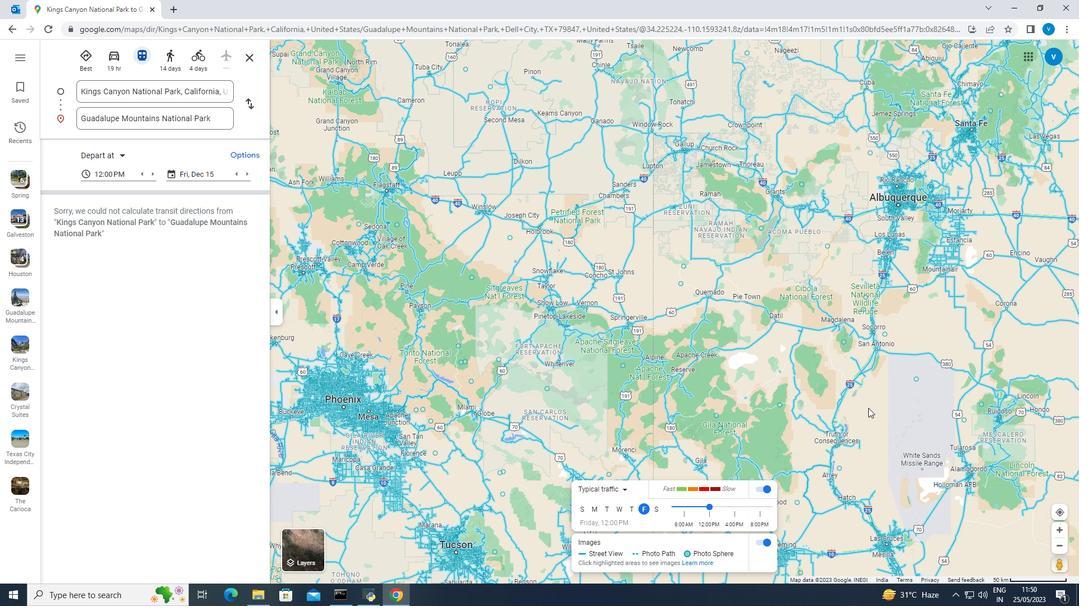 
Action: Mouse moved to (807, 351)
Screenshot: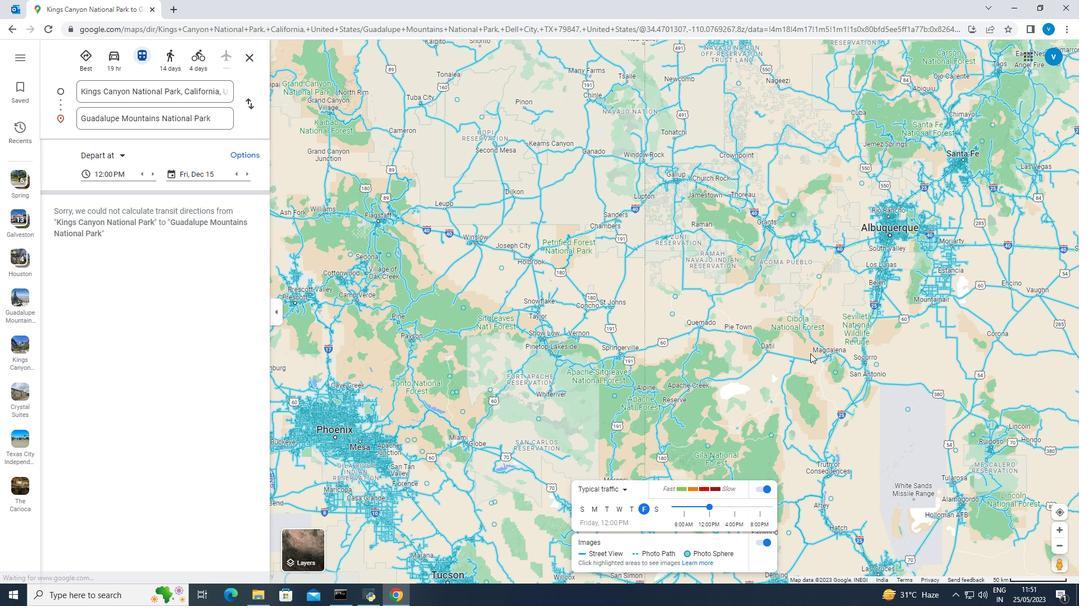 
Action: Mouse pressed left at (807, 351)
Screenshot: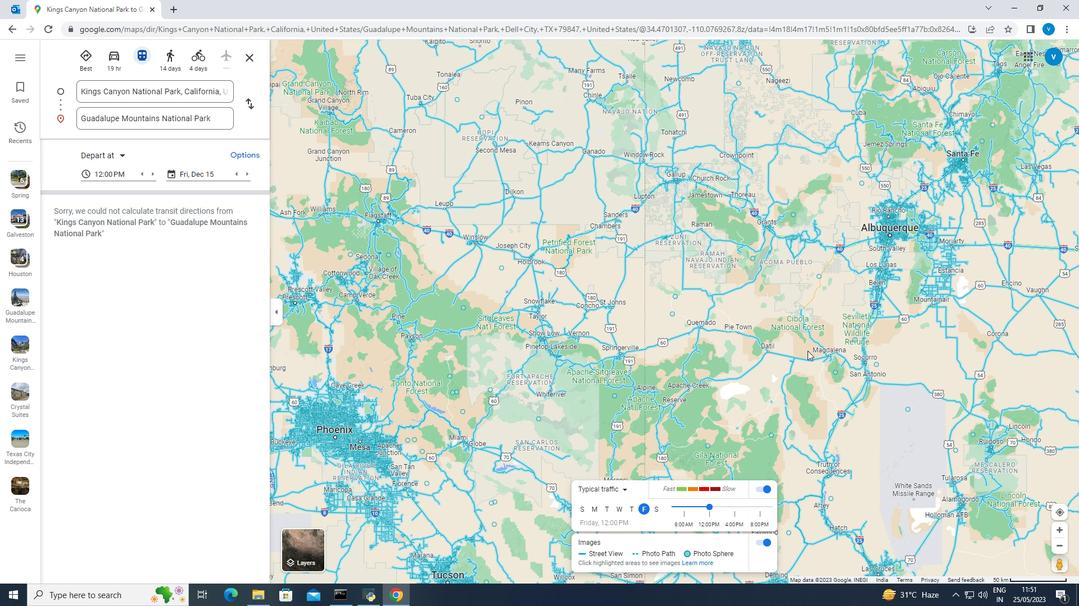 
Action: Mouse moved to (790, 365)
Screenshot: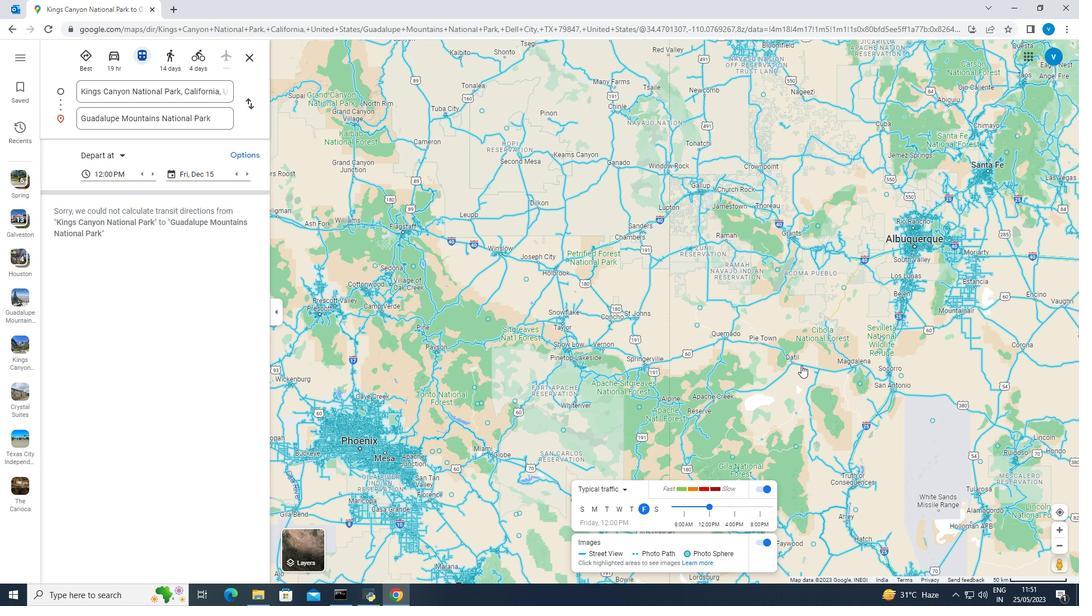 
Action: Mouse scrolled (790, 366) with delta (0, 0)
Screenshot: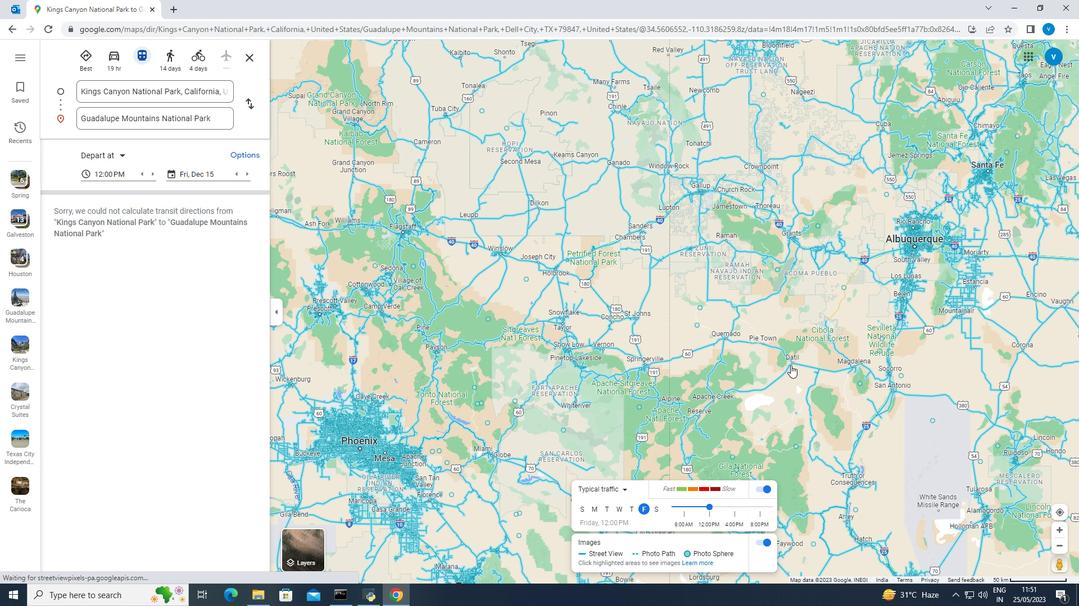 
Action: Mouse scrolled (790, 366) with delta (0, 0)
Screenshot: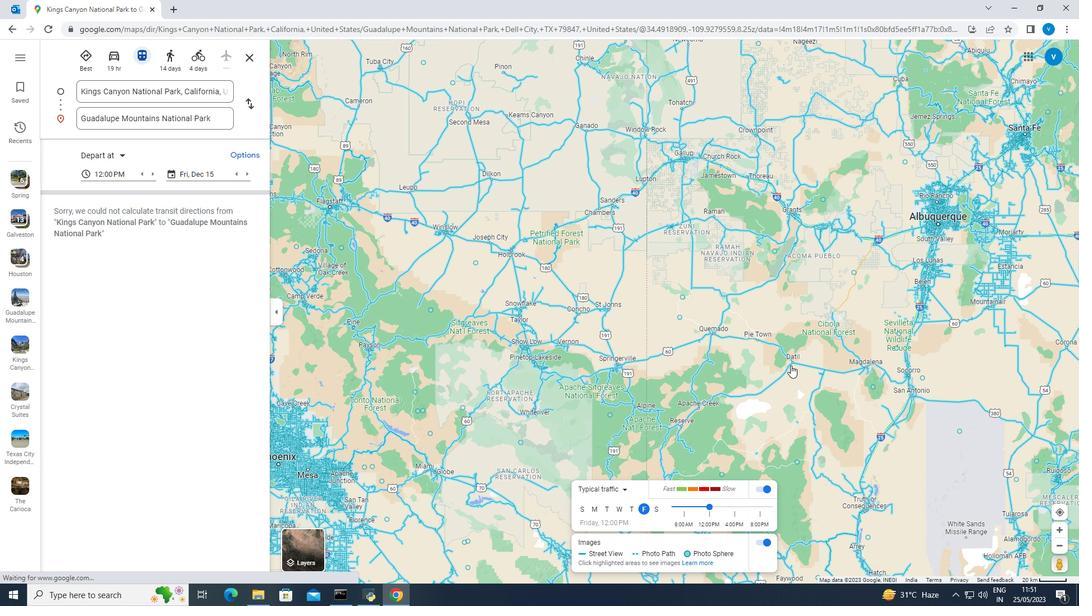 
Action: Mouse scrolled (790, 365) with delta (0, 0)
Screenshot: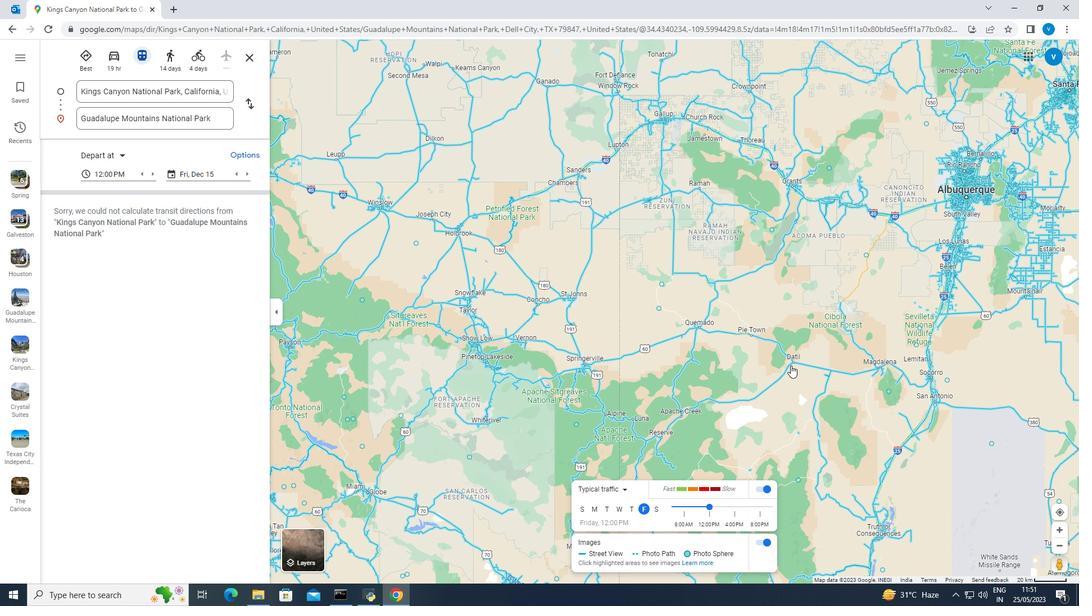 
Action: Mouse scrolled (790, 365) with delta (0, 0)
Screenshot: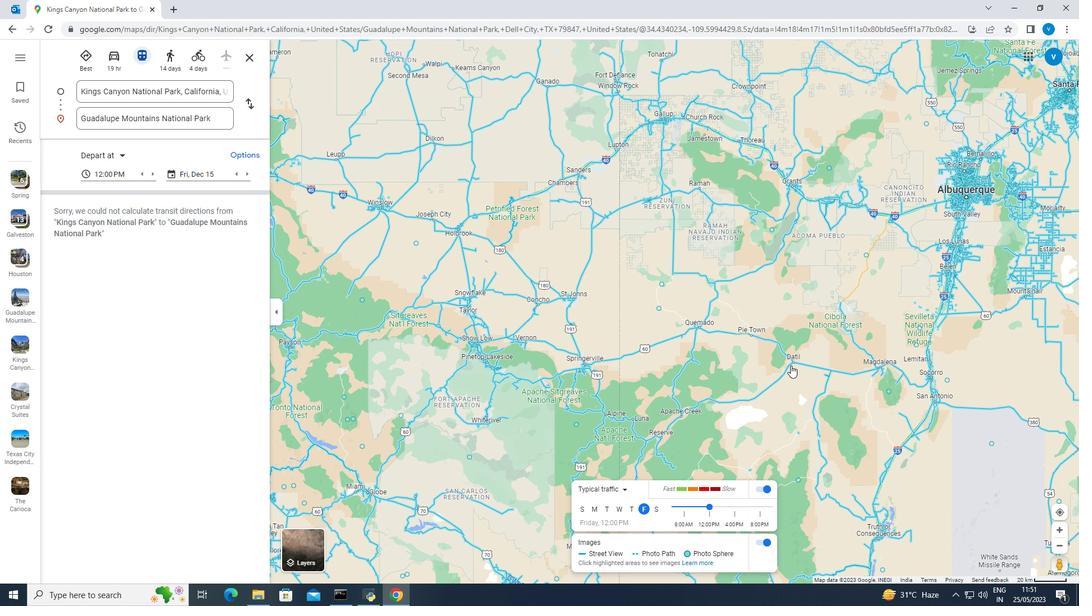 
Action: Mouse scrolled (790, 365) with delta (0, 0)
Screenshot: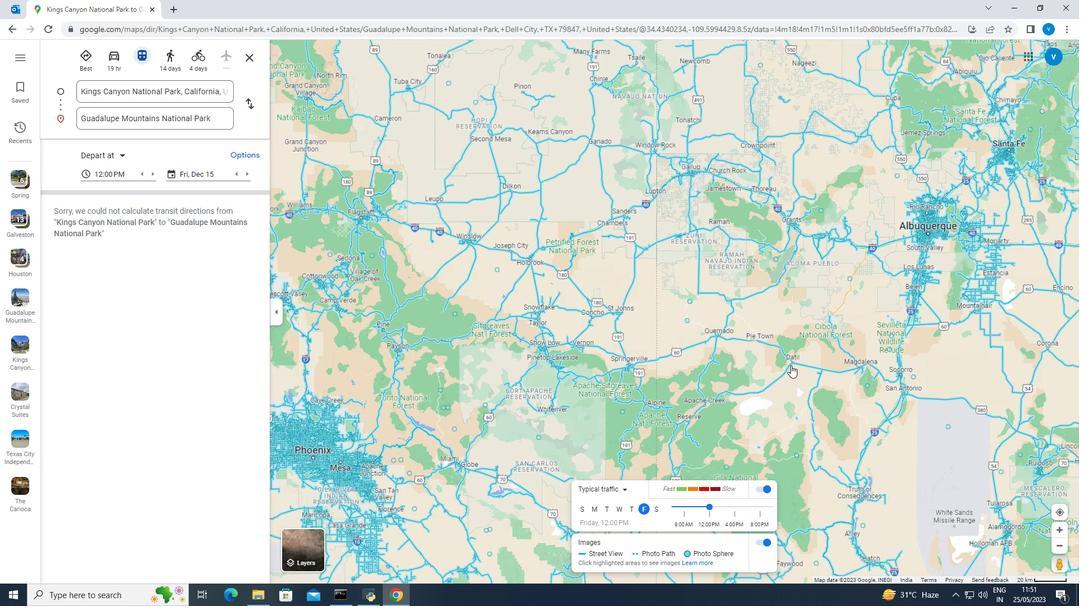 
Action: Mouse scrolled (790, 365) with delta (0, 0)
Screenshot: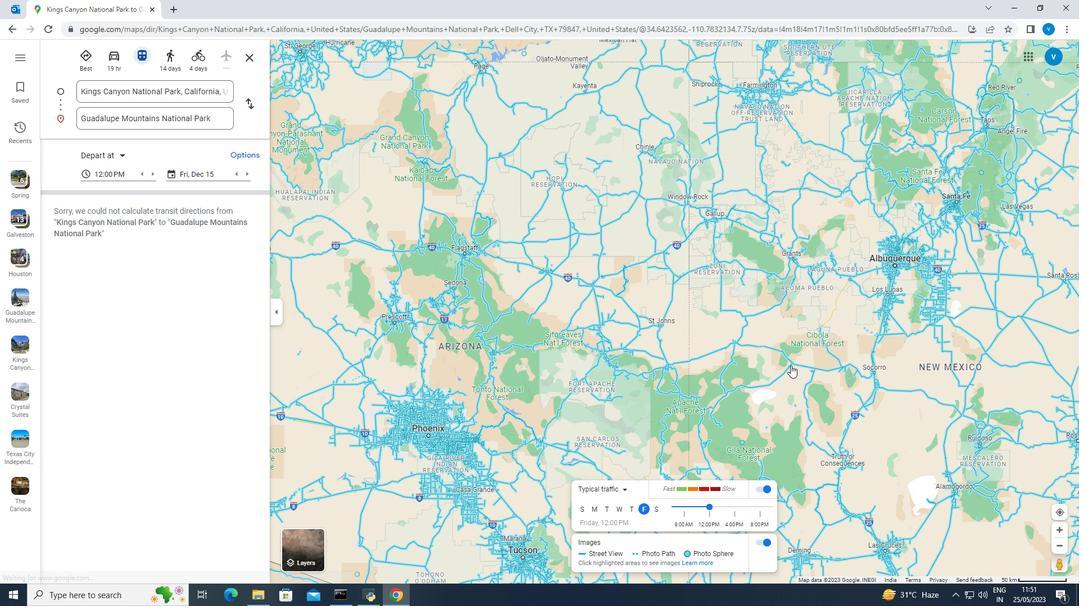 
